 Task: Check the percentage active listings of crown molding in the last 1 year.
Action: Mouse moved to (804, 129)
Screenshot: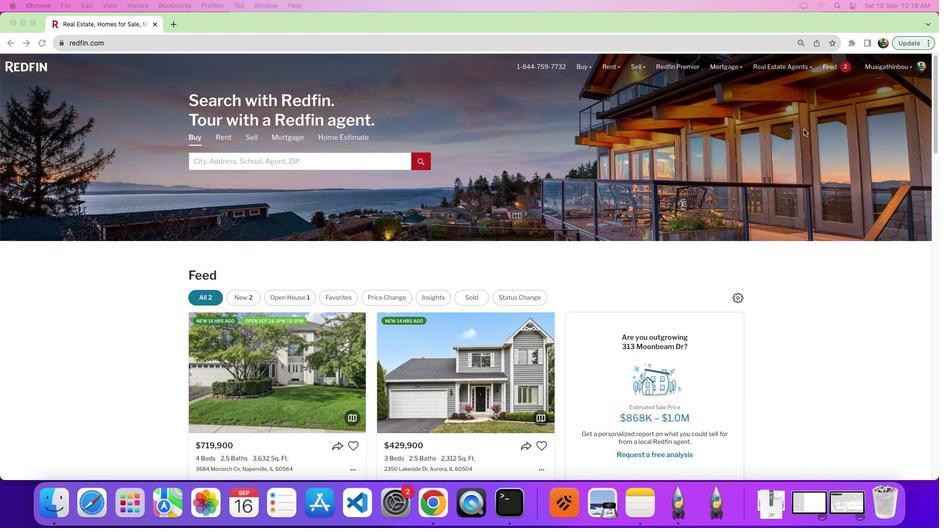 
Action: Mouse pressed left at (804, 129)
Screenshot: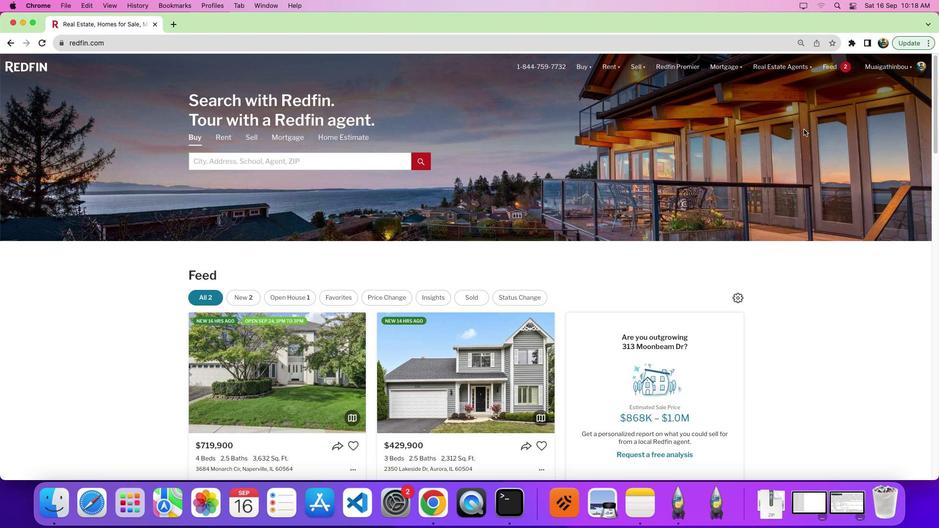 
Action: Mouse moved to (793, 169)
Screenshot: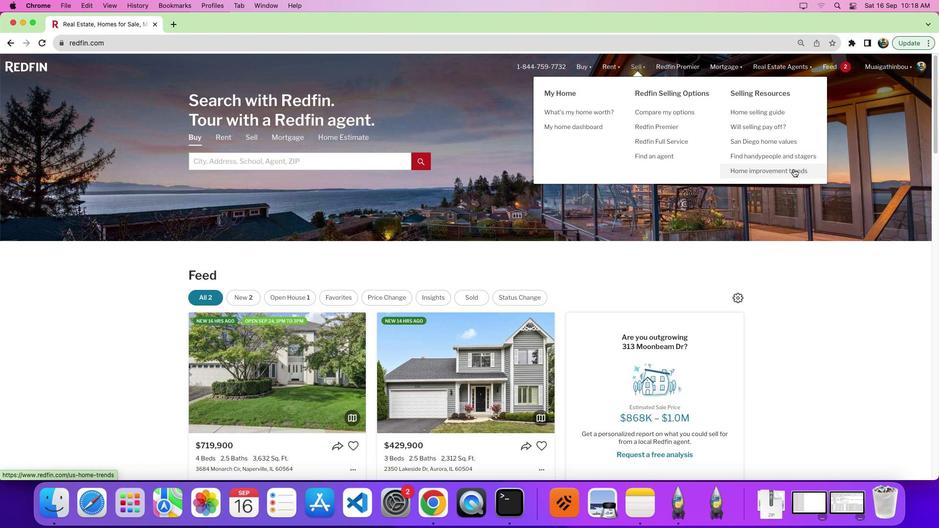 
Action: Mouse pressed left at (793, 169)
Screenshot: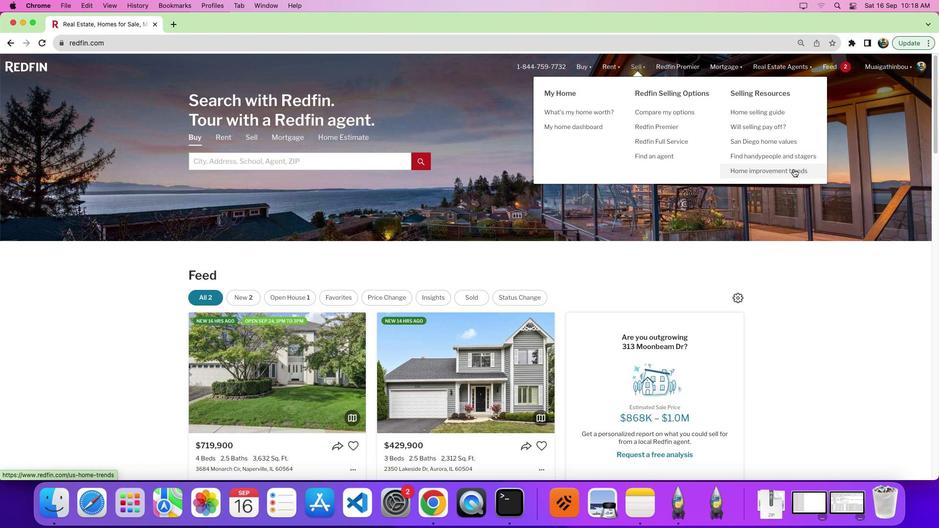 
Action: Mouse pressed left at (793, 169)
Screenshot: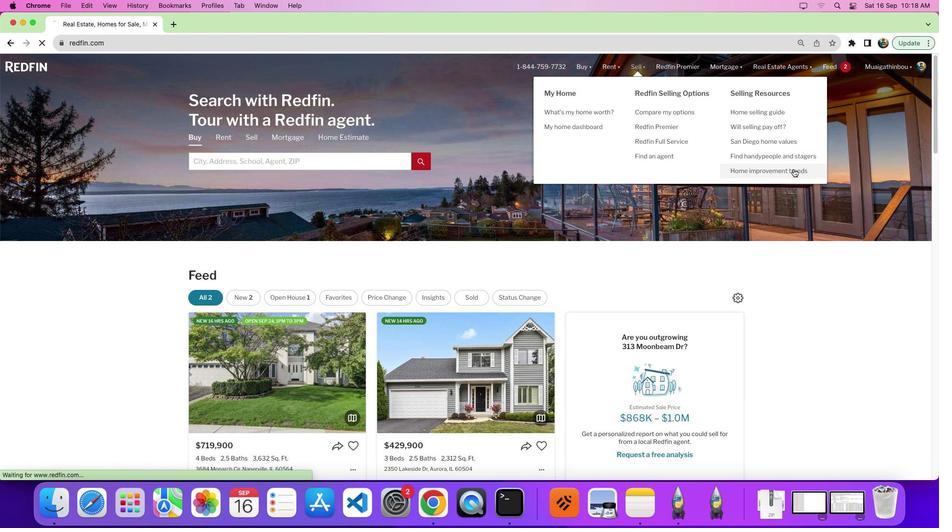 
Action: Mouse moved to (258, 185)
Screenshot: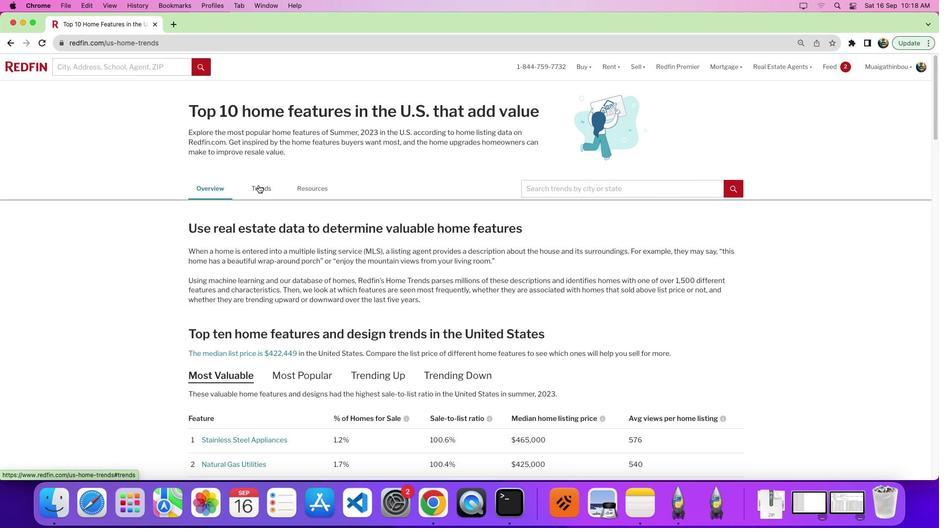 
Action: Mouse pressed left at (258, 185)
Screenshot: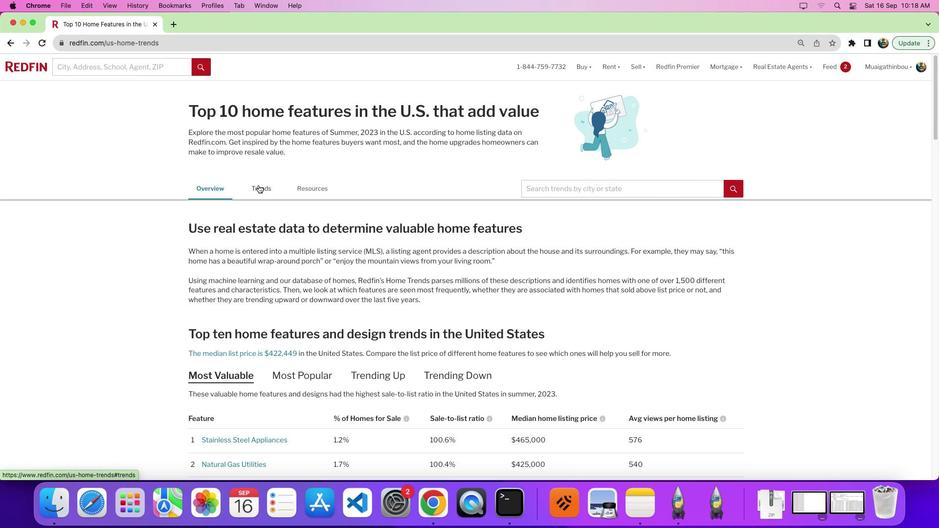 
Action: Mouse moved to (521, 223)
Screenshot: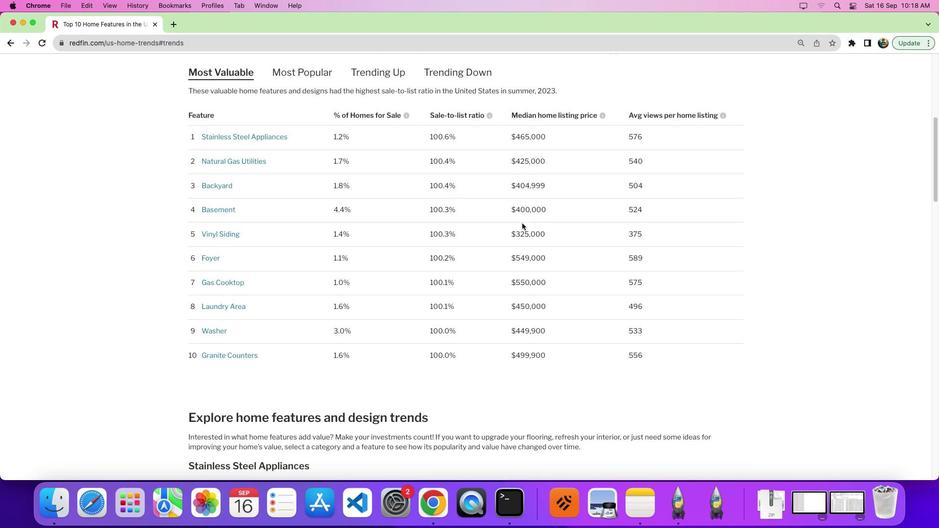 
Action: Mouse scrolled (521, 223) with delta (0, 0)
Screenshot: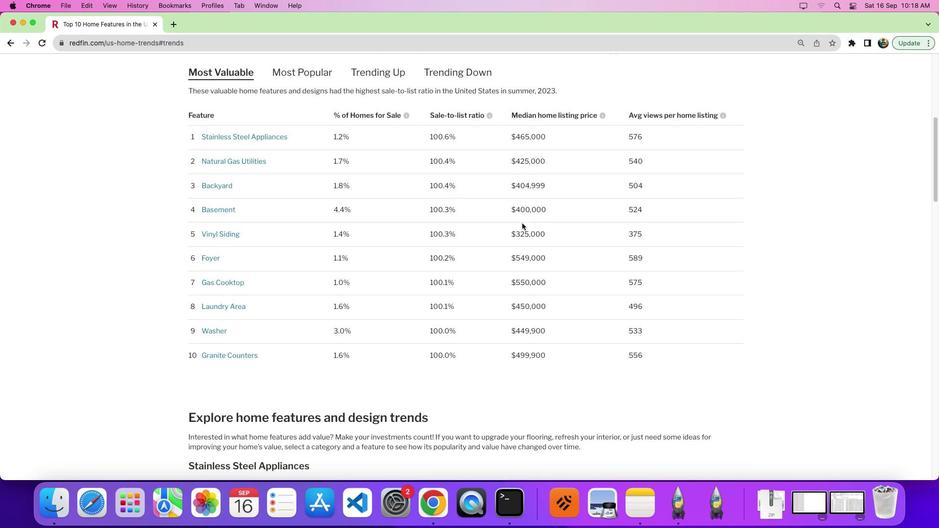 
Action: Mouse moved to (522, 223)
Screenshot: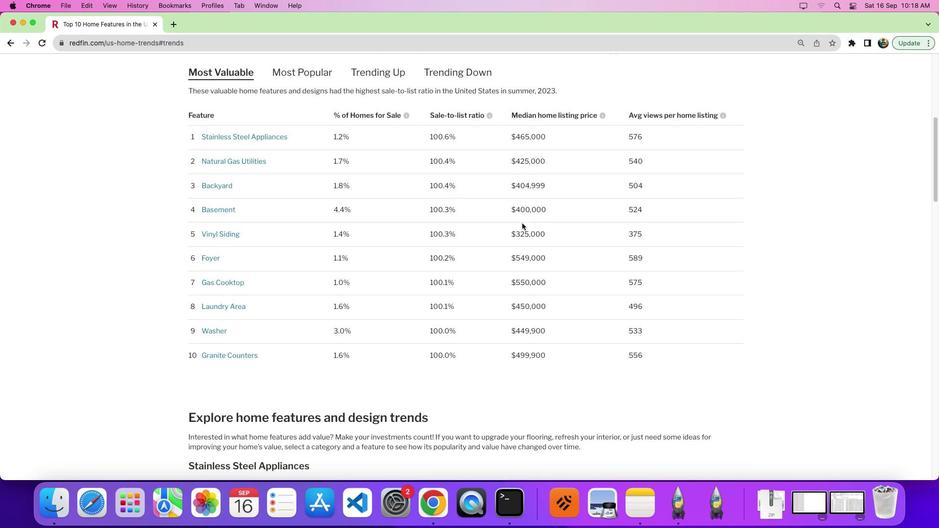 
Action: Mouse scrolled (522, 223) with delta (0, 0)
Screenshot: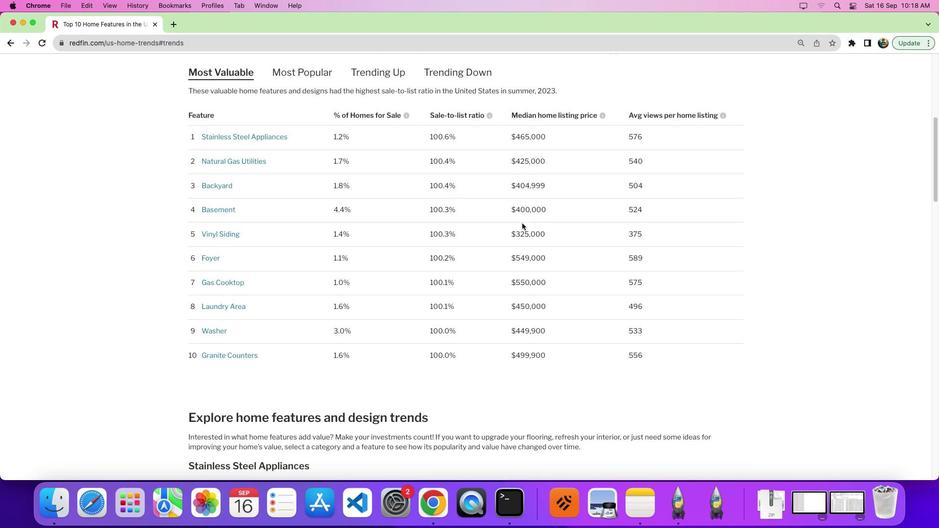 
Action: Mouse moved to (522, 223)
Screenshot: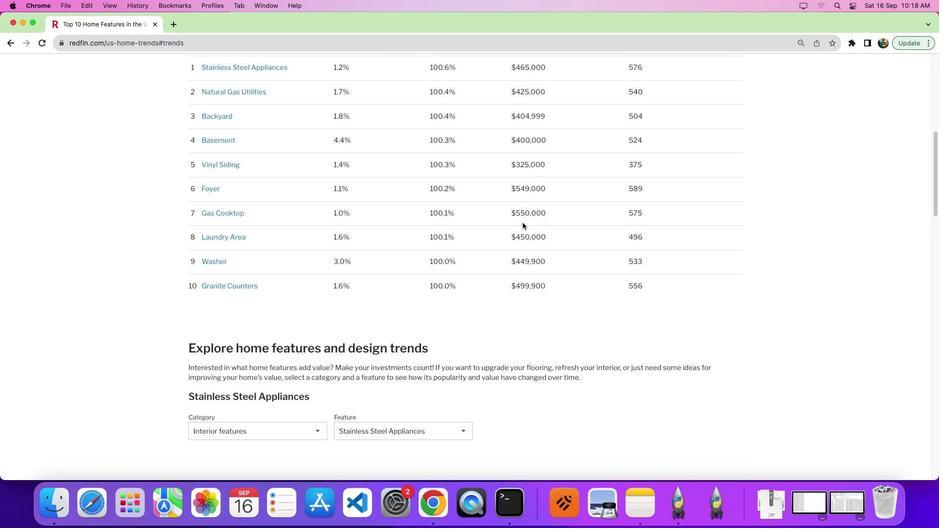 
Action: Mouse scrolled (522, 223) with delta (0, -4)
Screenshot: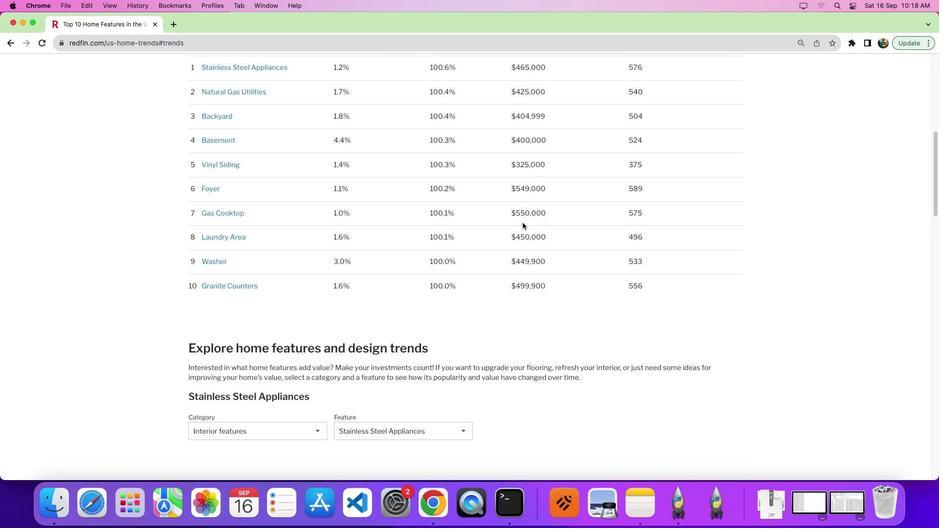 
Action: Mouse scrolled (522, 223) with delta (0, -5)
Screenshot: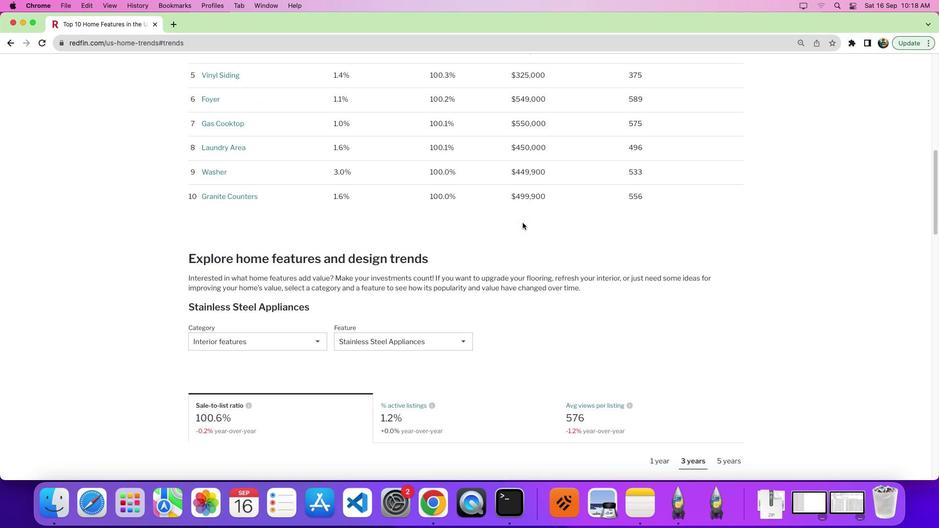 
Action: Mouse moved to (526, 213)
Screenshot: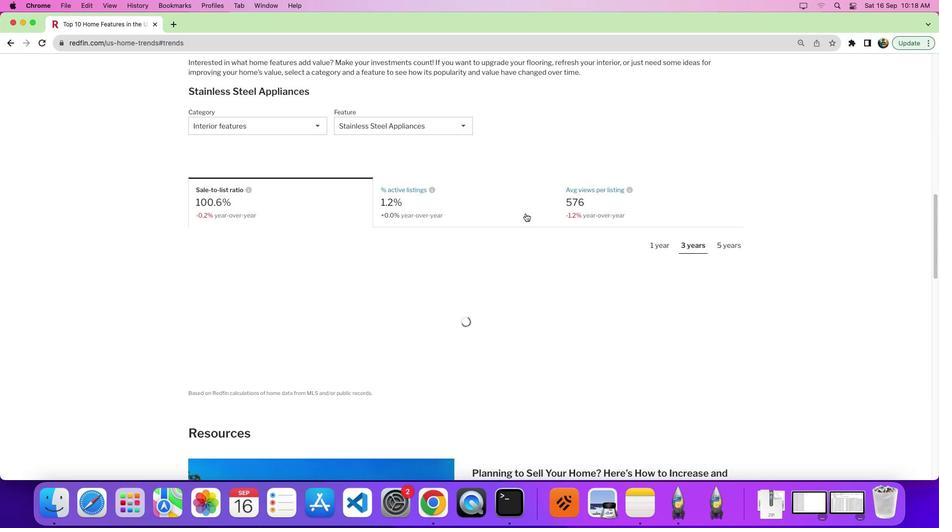 
Action: Mouse scrolled (526, 213) with delta (0, 0)
Screenshot: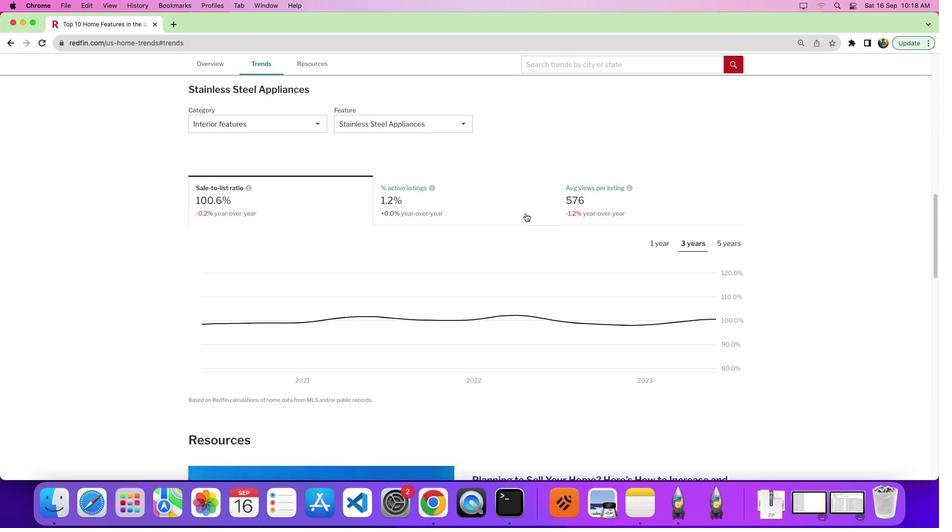
Action: Mouse moved to (526, 213)
Screenshot: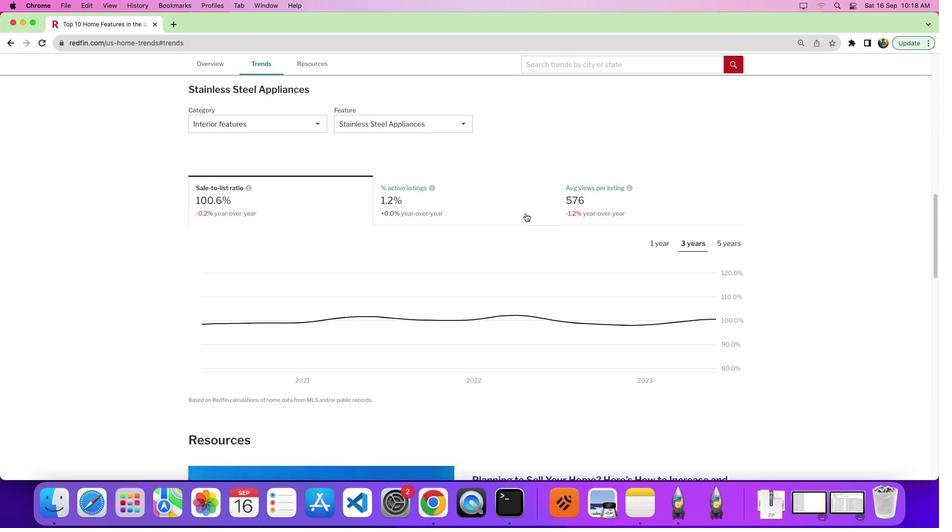 
Action: Mouse scrolled (526, 213) with delta (0, 0)
Screenshot: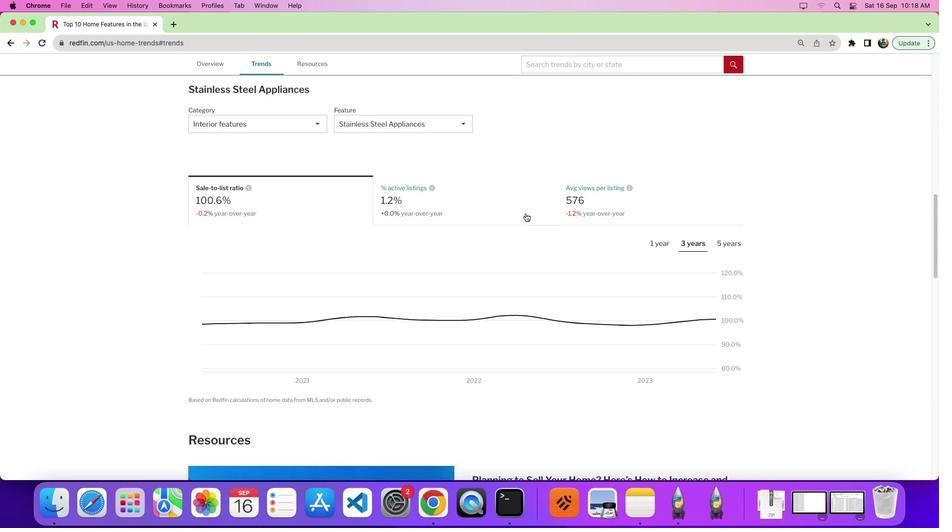 
Action: Mouse moved to (561, 207)
Screenshot: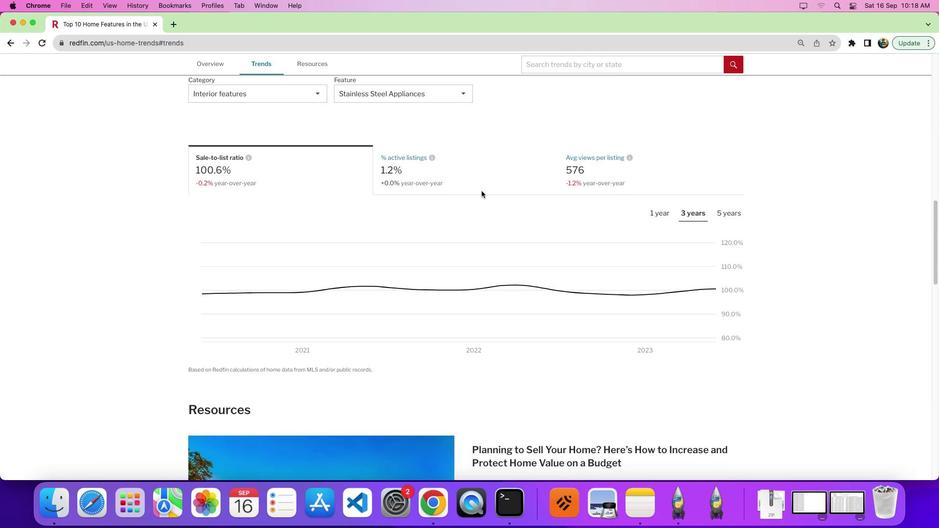 
Action: Mouse scrolled (561, 207) with delta (0, 0)
Screenshot: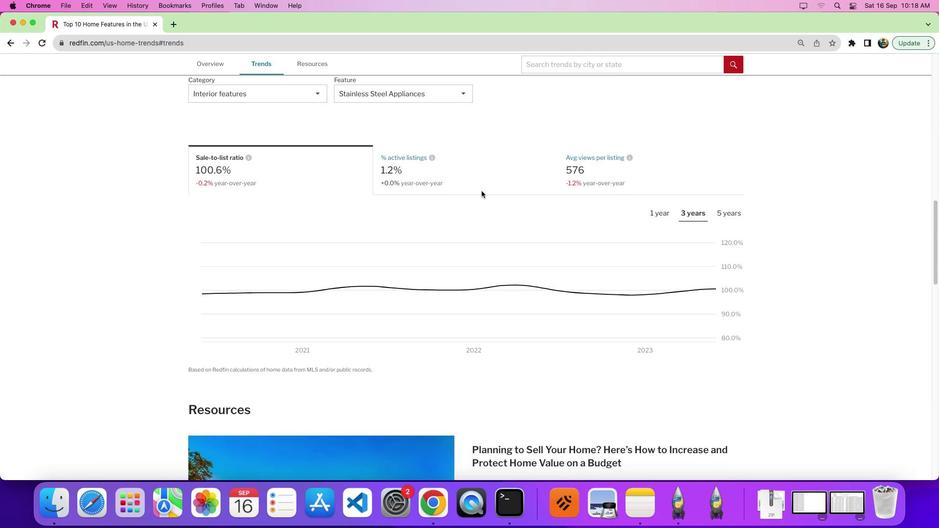 
Action: Mouse moved to (429, 85)
Screenshot: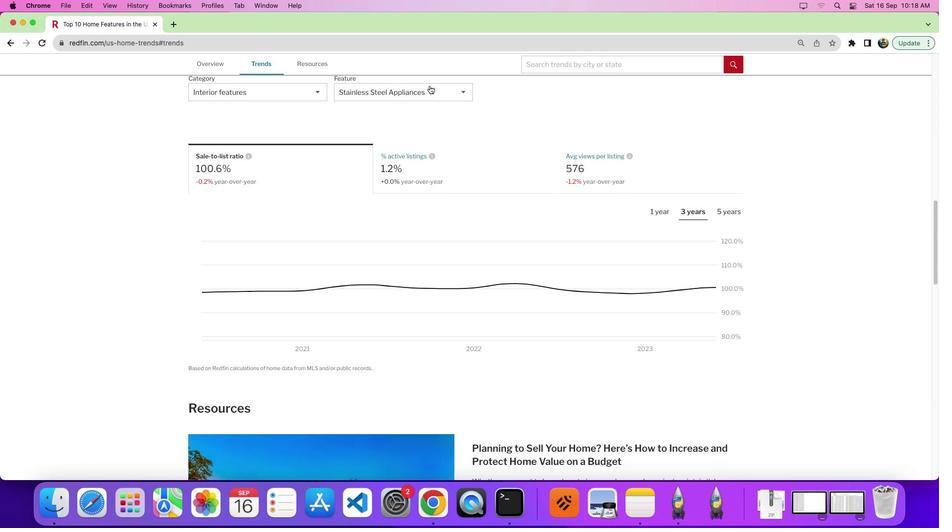
Action: Mouse pressed left at (429, 85)
Screenshot: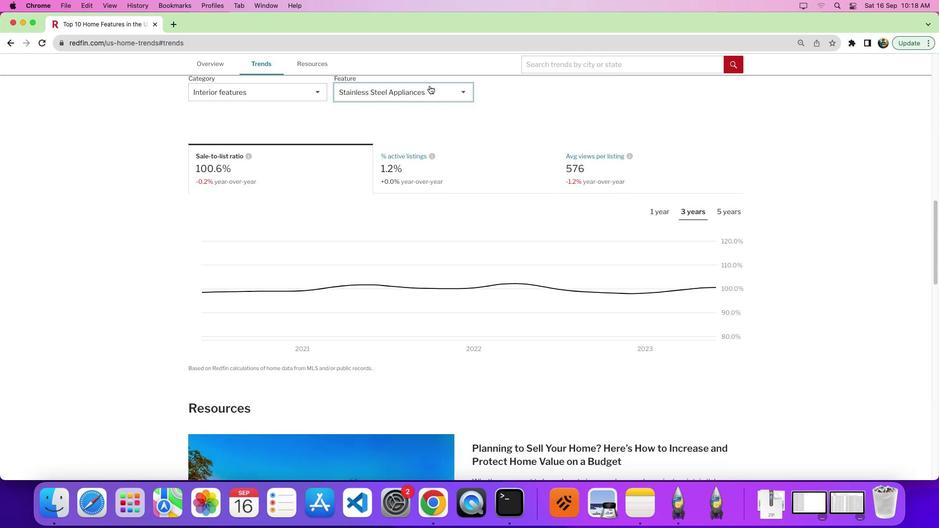 
Action: Mouse moved to (431, 184)
Screenshot: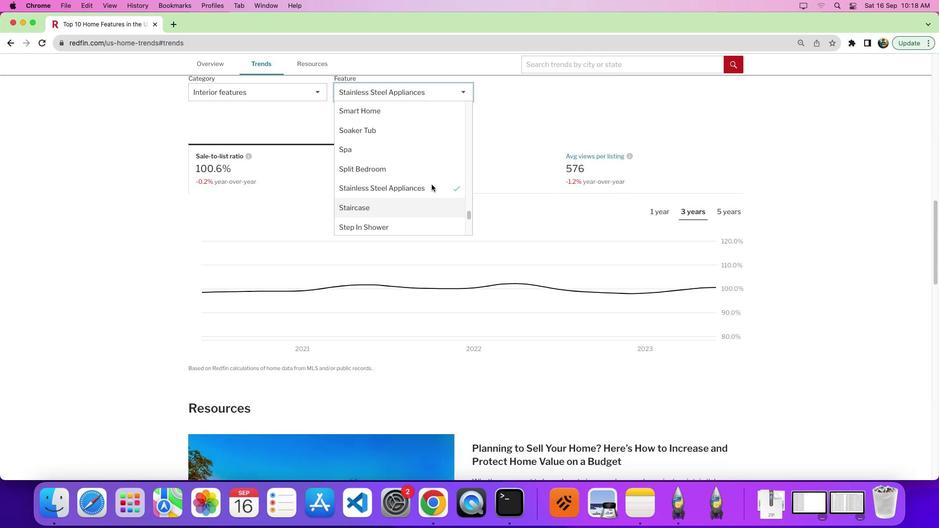 
Action: Mouse scrolled (431, 184) with delta (0, 0)
Screenshot: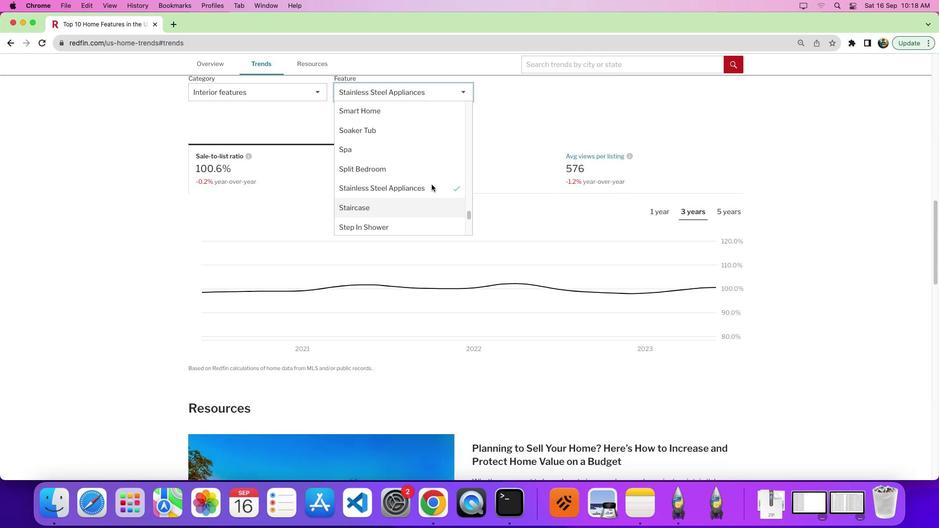 
Action: Mouse moved to (431, 184)
Screenshot: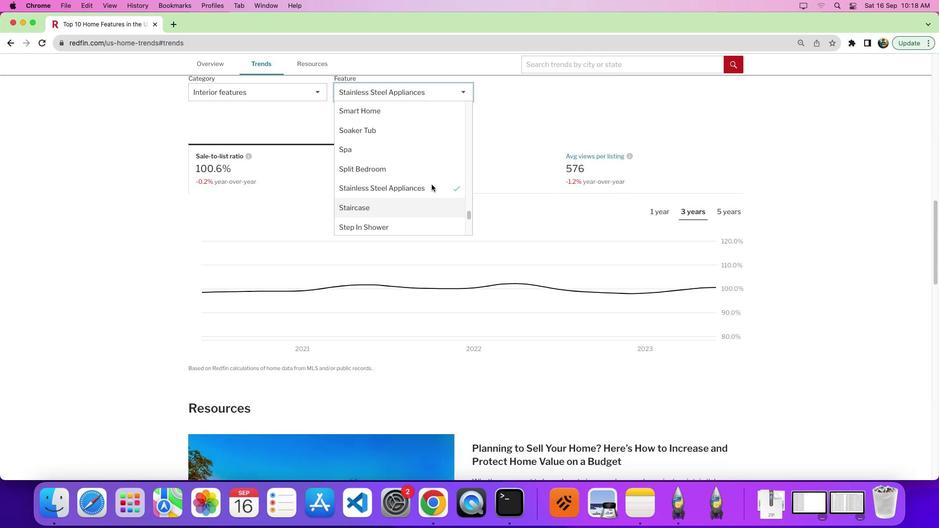 
Action: Mouse scrolled (431, 184) with delta (0, 0)
Screenshot: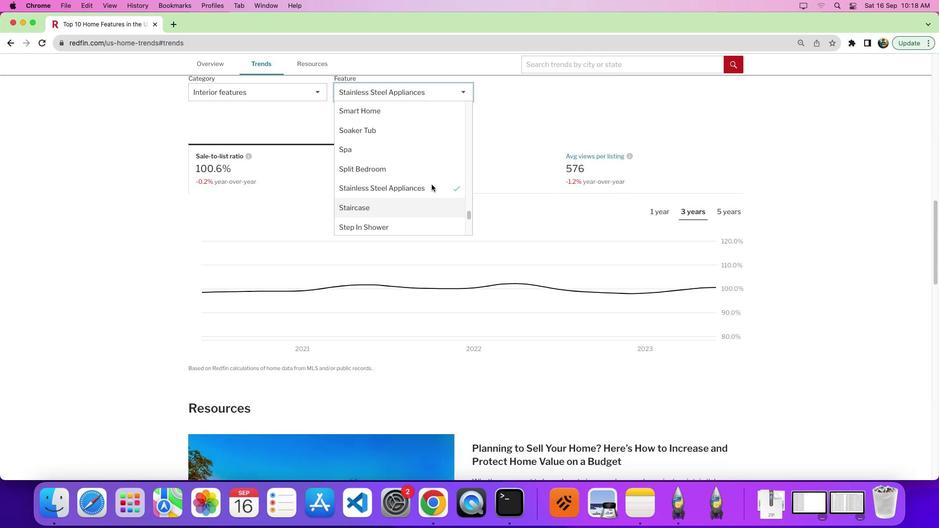 
Action: Mouse scrolled (431, 184) with delta (0, 3)
Screenshot: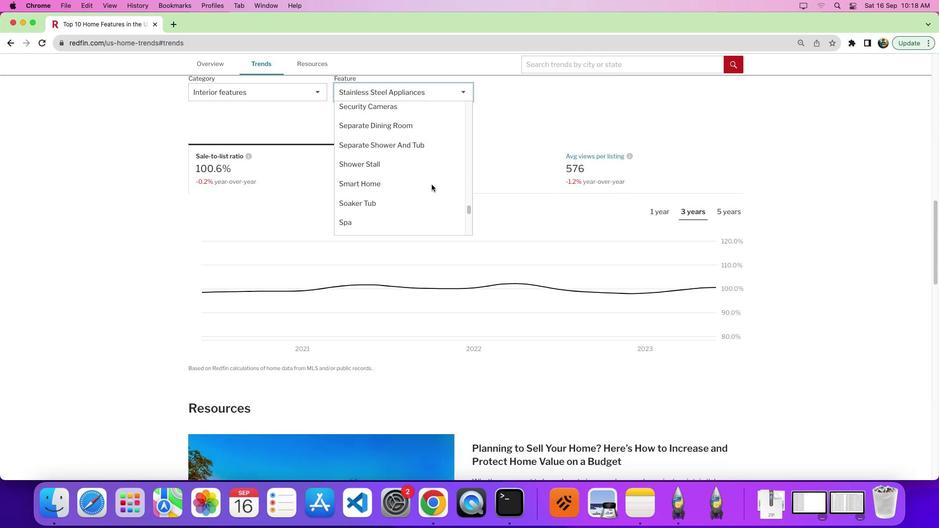 
Action: Mouse moved to (434, 181)
Screenshot: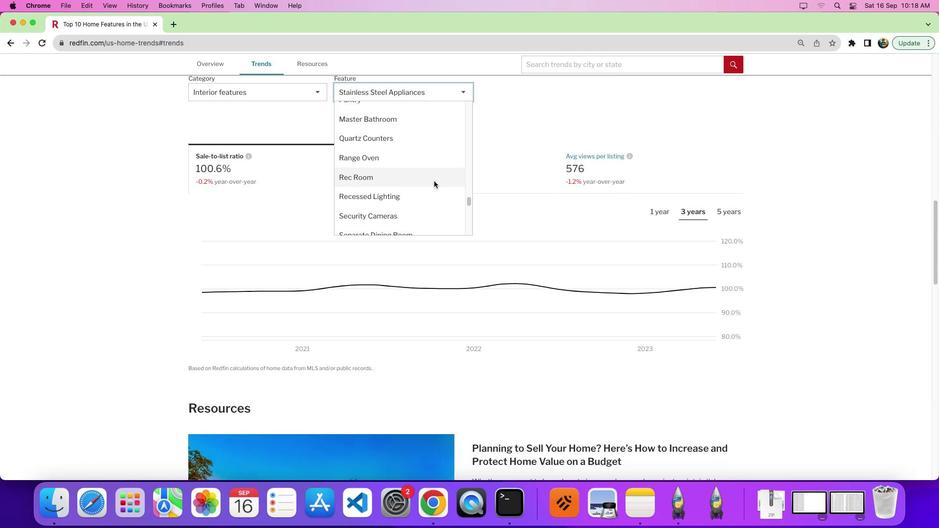 
Action: Mouse scrolled (434, 181) with delta (0, 0)
Screenshot: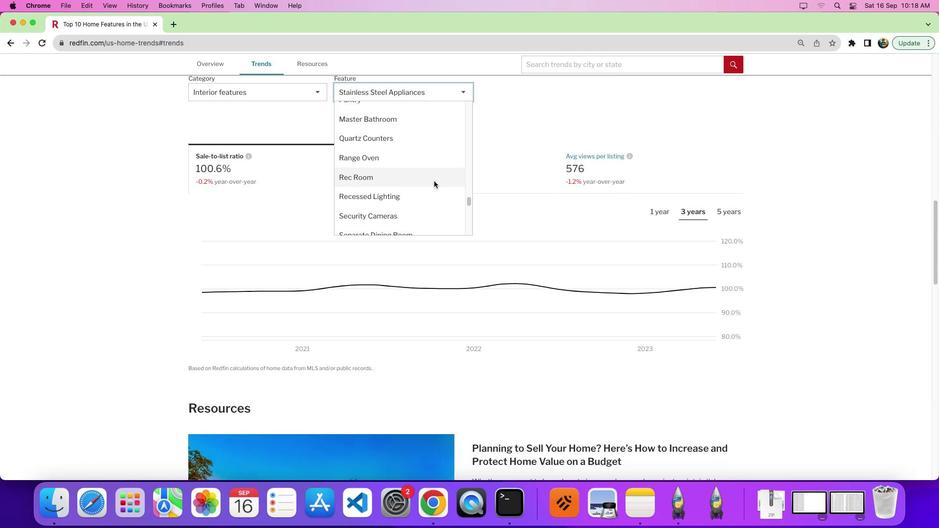 
Action: Mouse moved to (434, 181)
Screenshot: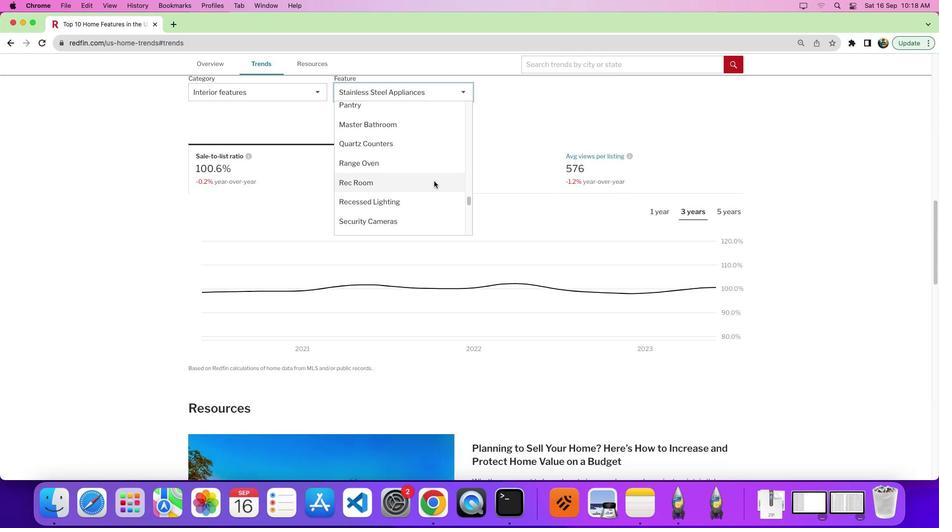 
Action: Mouse scrolled (434, 181) with delta (0, 0)
Screenshot: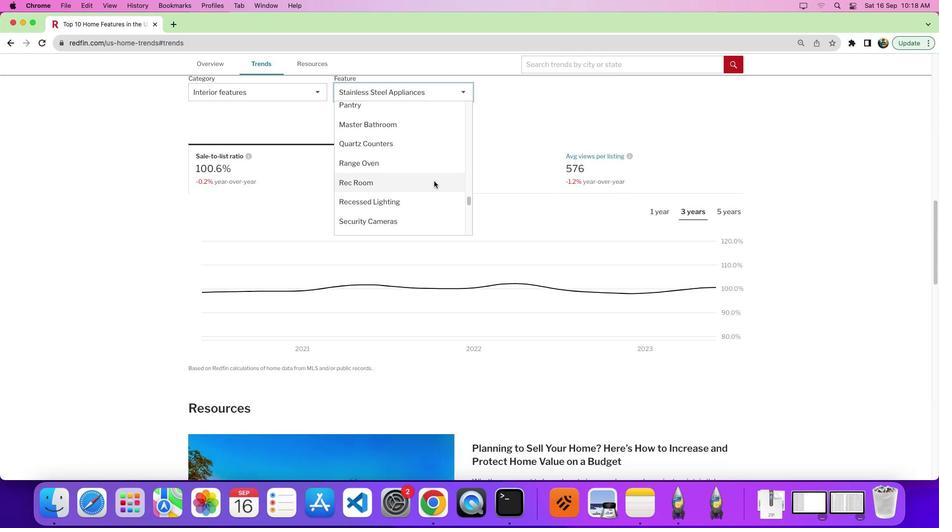 
Action: Mouse scrolled (434, 181) with delta (0, 3)
Screenshot: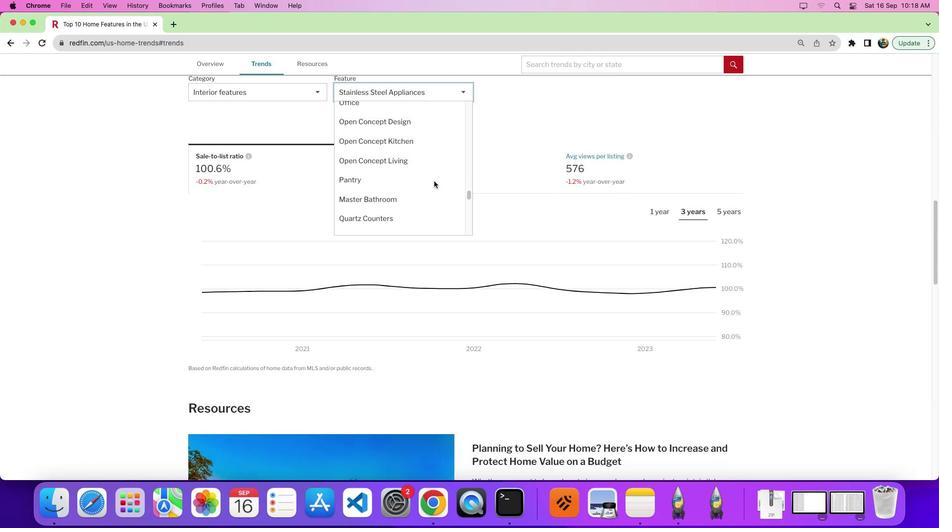 
Action: Mouse scrolled (434, 181) with delta (0, 0)
Screenshot: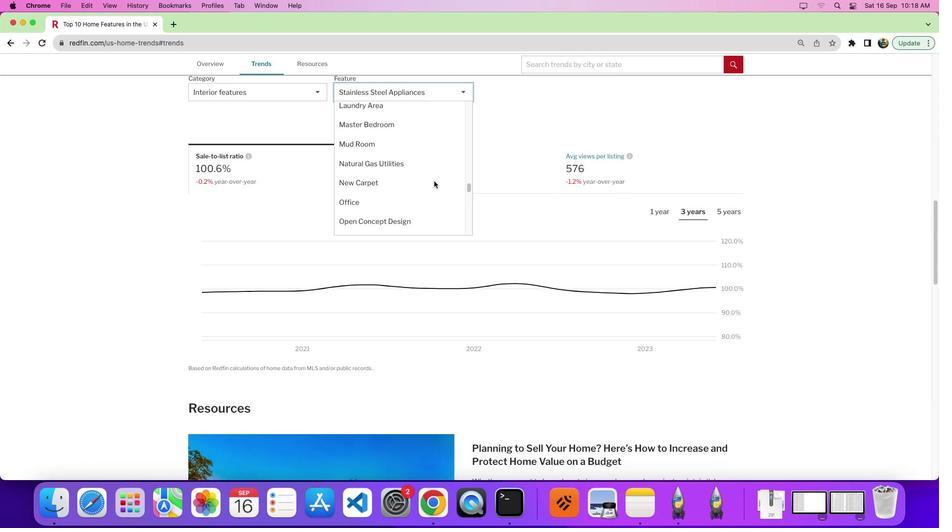 
Action: Mouse scrolled (434, 181) with delta (0, 0)
Screenshot: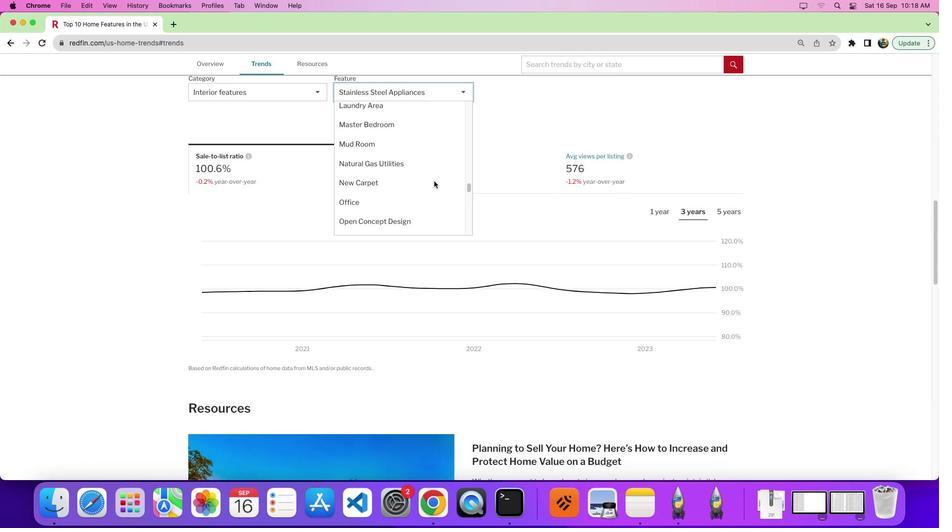 
Action: Mouse scrolled (434, 181) with delta (0, 0)
Screenshot: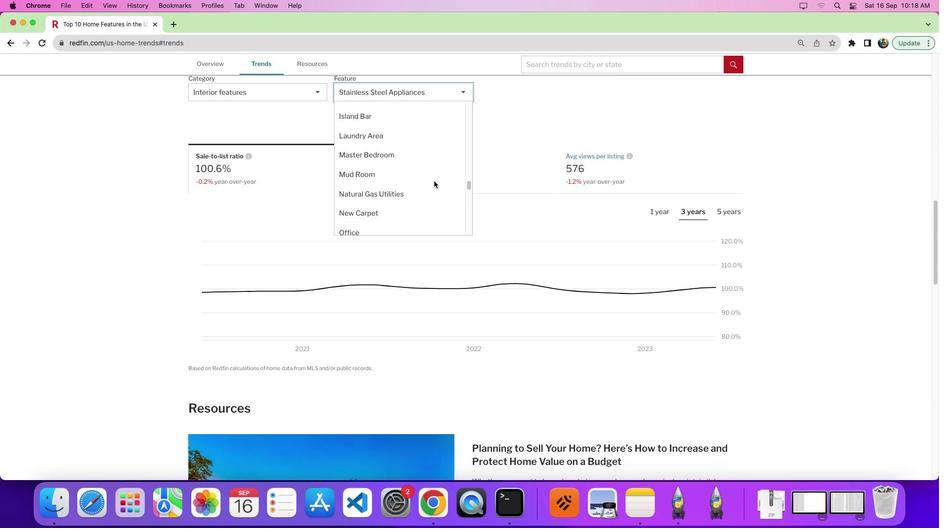 
Action: Mouse scrolled (434, 181) with delta (0, 0)
Screenshot: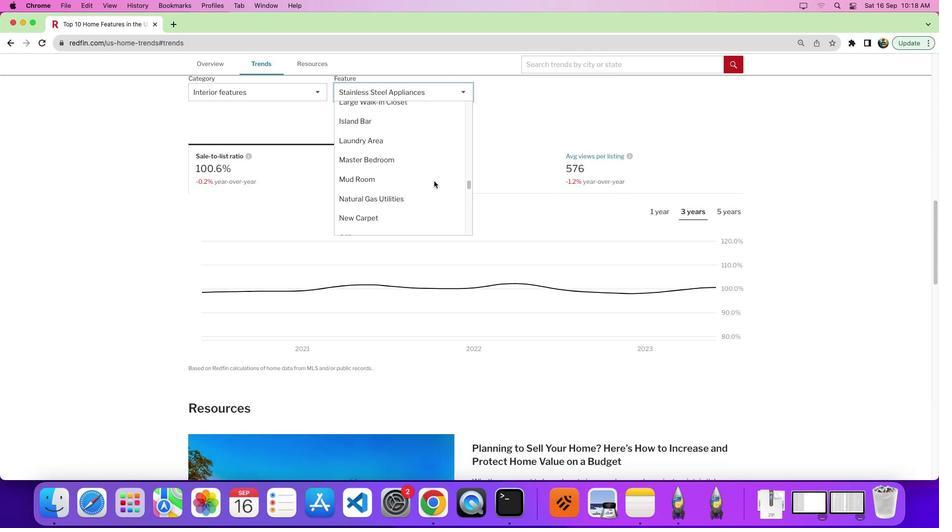 
Action: Mouse moved to (434, 179)
Screenshot: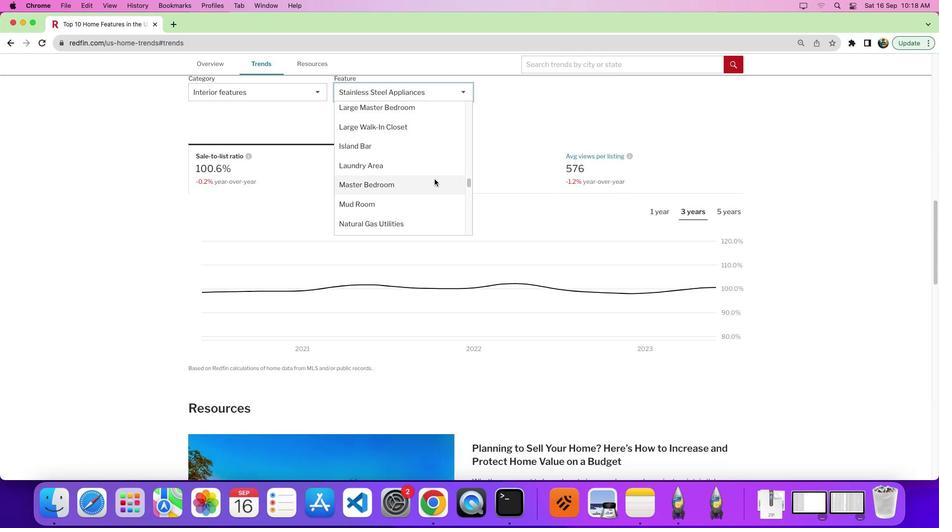 
Action: Mouse scrolled (434, 179) with delta (0, 0)
Screenshot: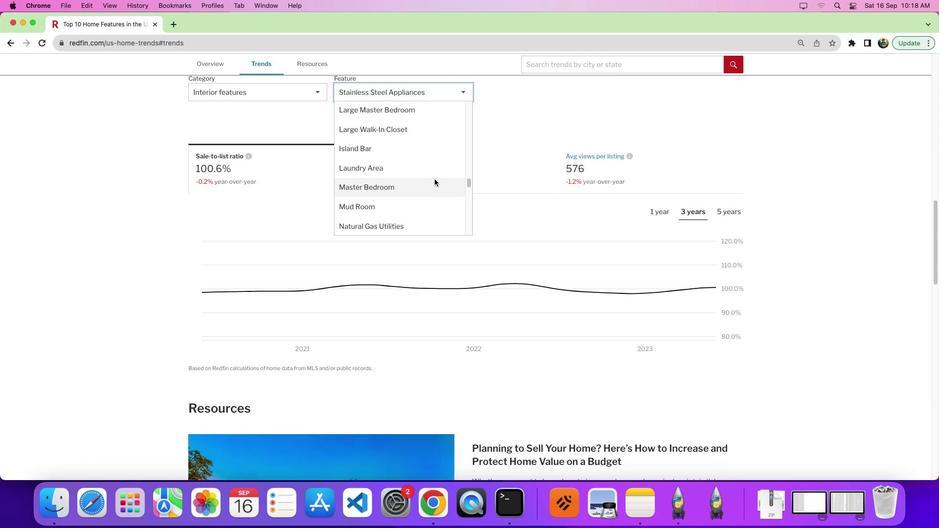 
Action: Mouse scrolled (434, 179) with delta (0, 0)
Screenshot: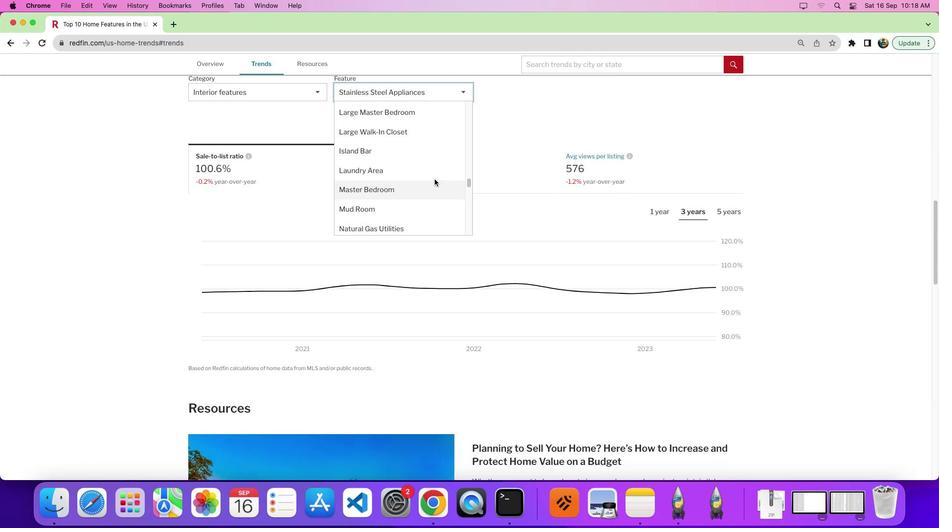 
Action: Mouse scrolled (434, 179) with delta (0, 0)
Screenshot: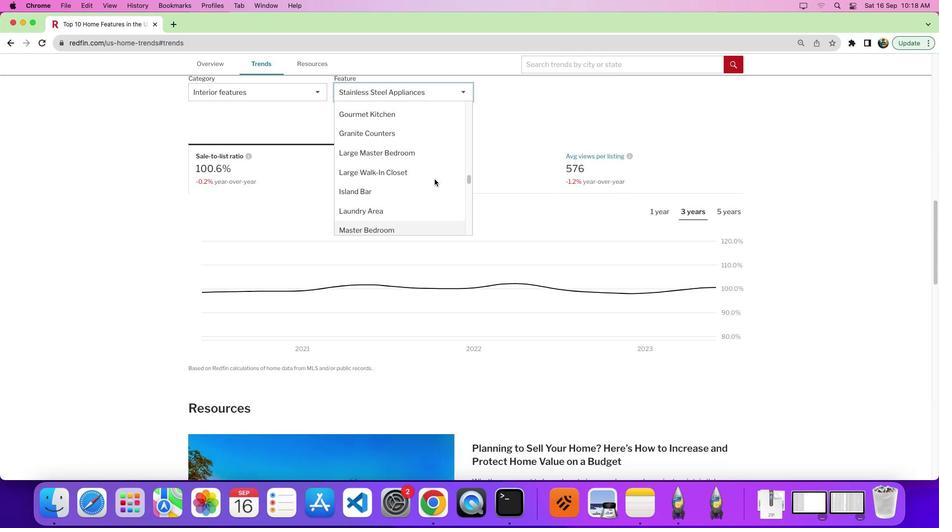 
Action: Mouse scrolled (434, 179) with delta (0, 0)
Screenshot: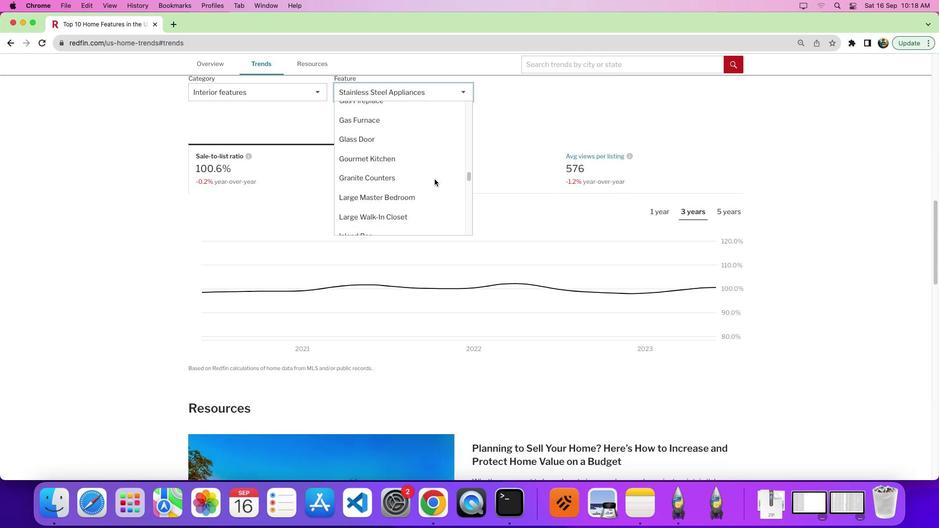 
Action: Mouse scrolled (434, 179) with delta (0, 3)
Screenshot: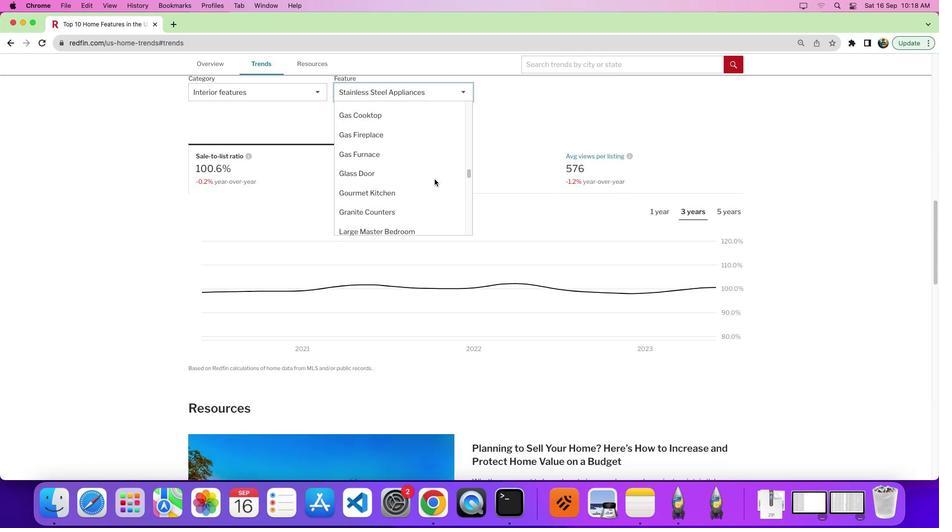 
Action: Mouse scrolled (434, 179) with delta (0, 0)
Screenshot: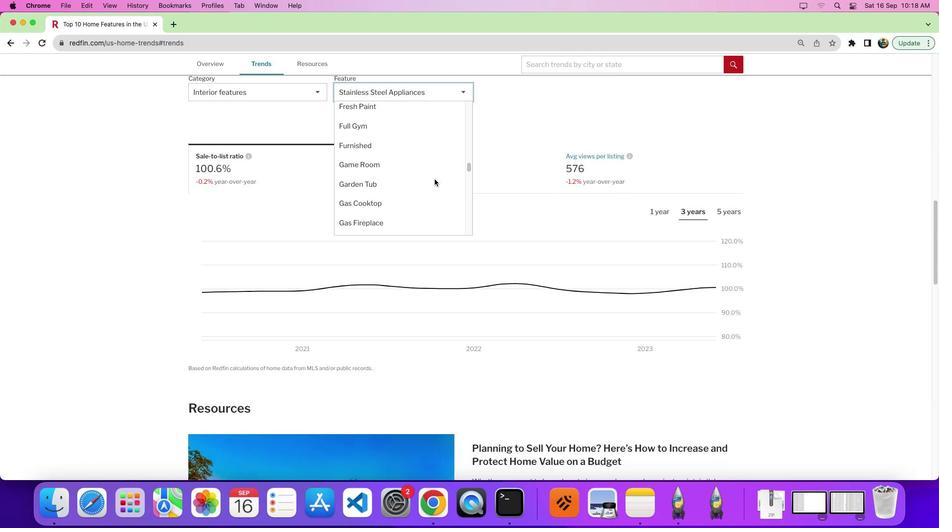 
Action: Mouse scrolled (434, 179) with delta (0, 0)
Screenshot: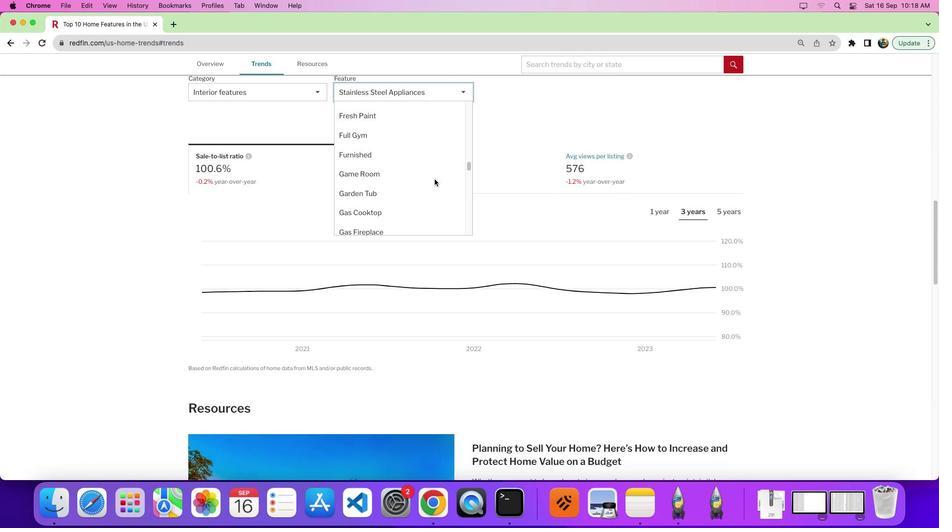 
Action: Mouse scrolled (434, 179) with delta (0, 0)
Screenshot: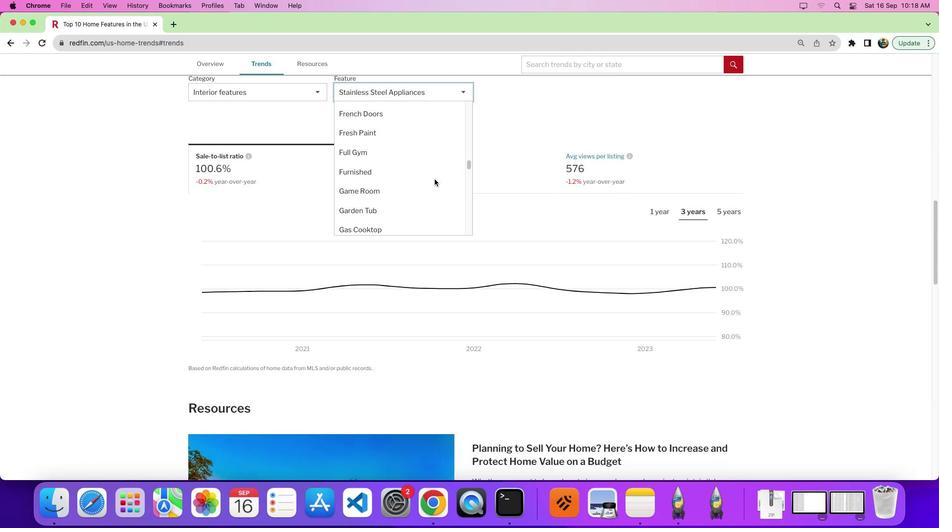 
Action: Mouse scrolled (434, 179) with delta (0, 0)
Screenshot: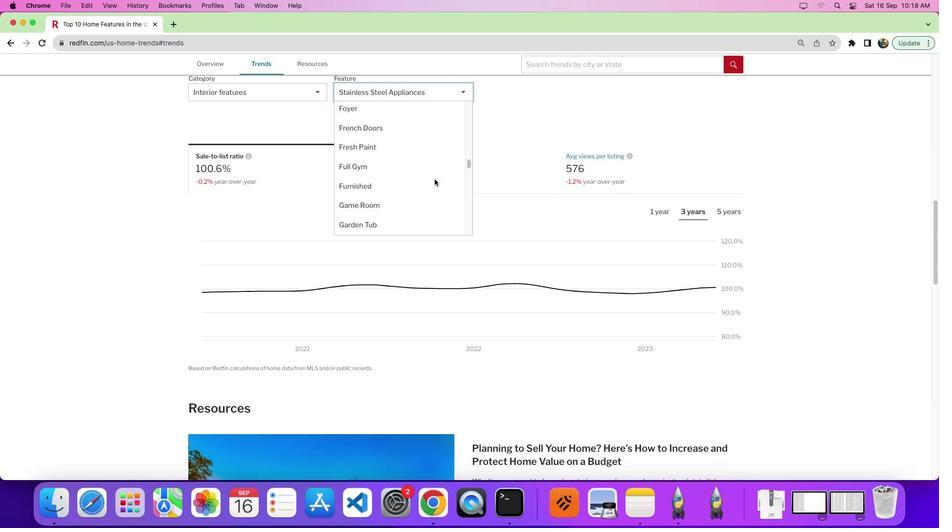 
Action: Mouse scrolled (434, 179) with delta (0, 1)
Screenshot: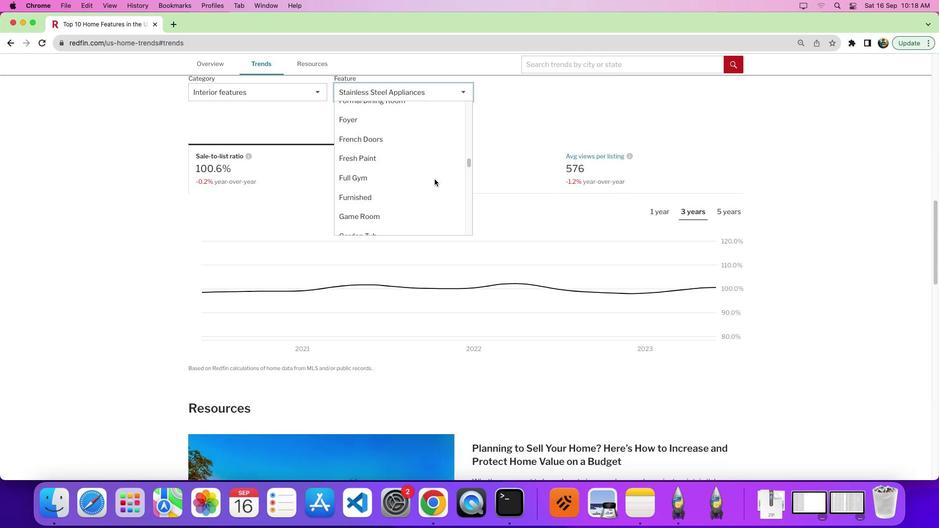 
Action: Mouse scrolled (434, 179) with delta (0, 0)
Screenshot: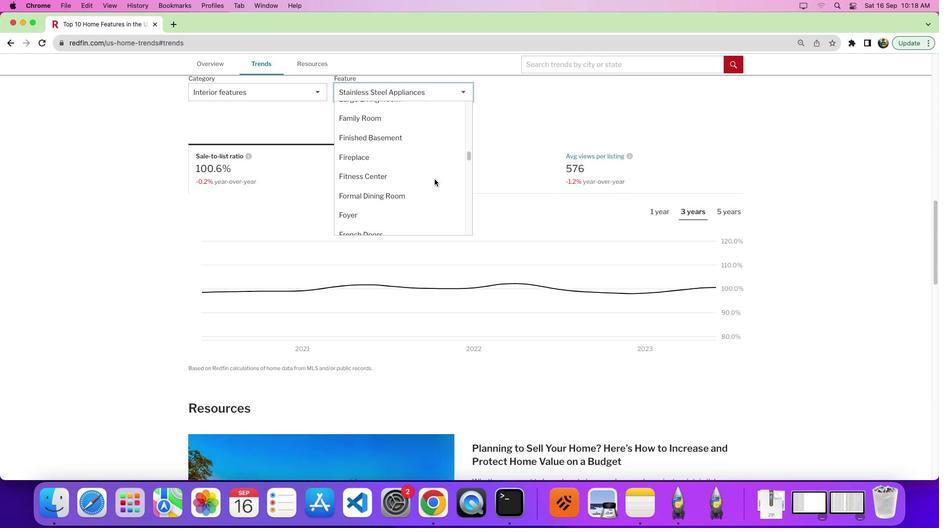 
Action: Mouse scrolled (434, 179) with delta (0, 0)
Screenshot: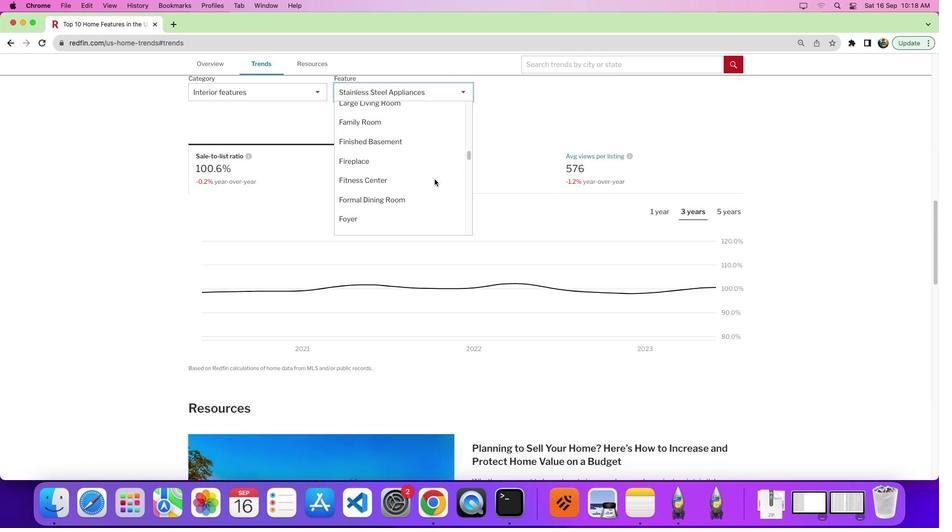 
Action: Mouse scrolled (434, 179) with delta (0, 0)
Screenshot: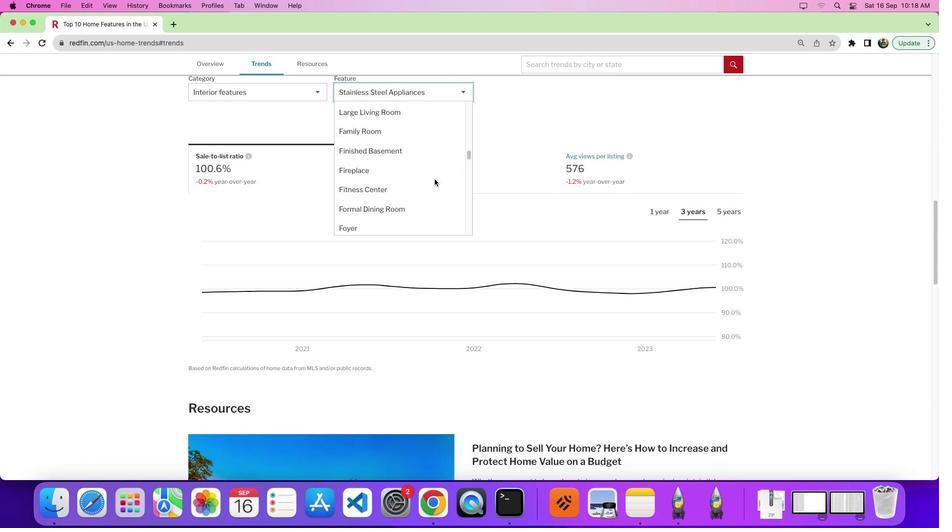 
Action: Mouse scrolled (434, 179) with delta (0, 0)
Screenshot: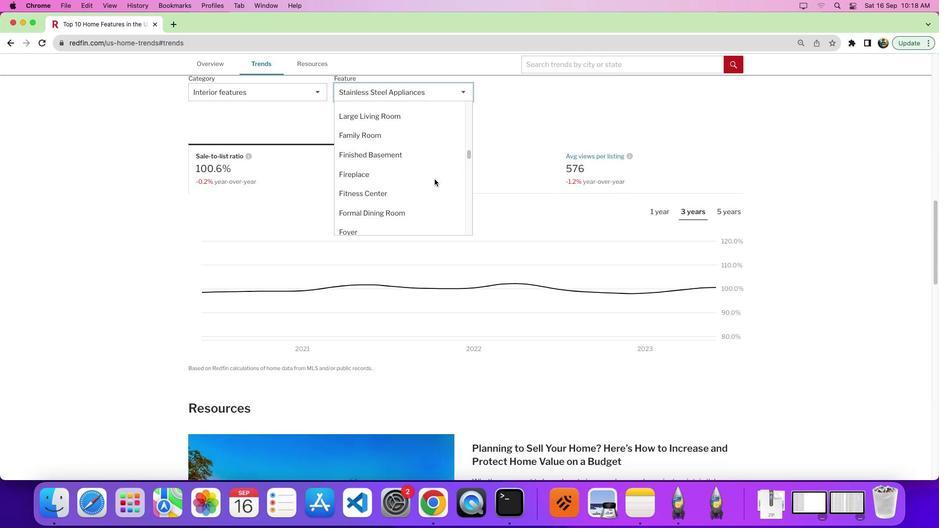 
Action: Mouse scrolled (434, 179) with delta (0, 0)
Screenshot: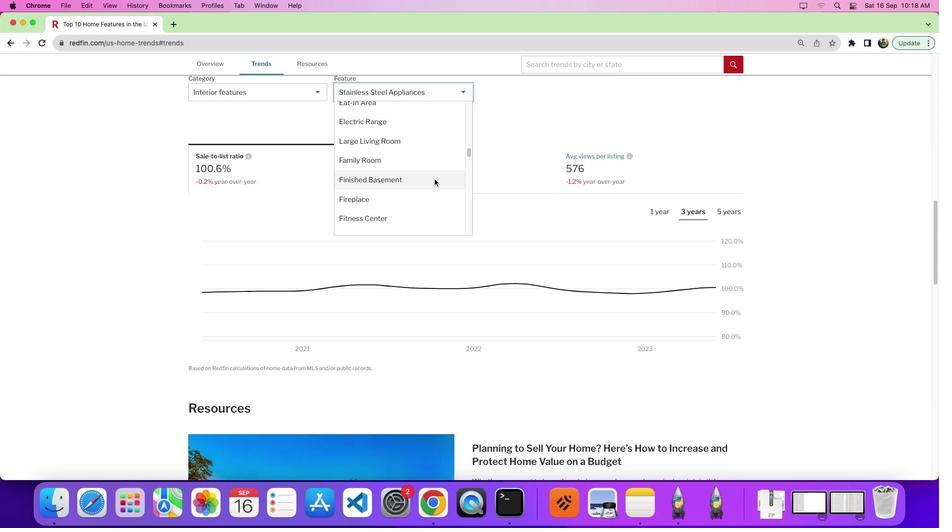 
Action: Mouse scrolled (434, 179) with delta (0, 0)
Screenshot: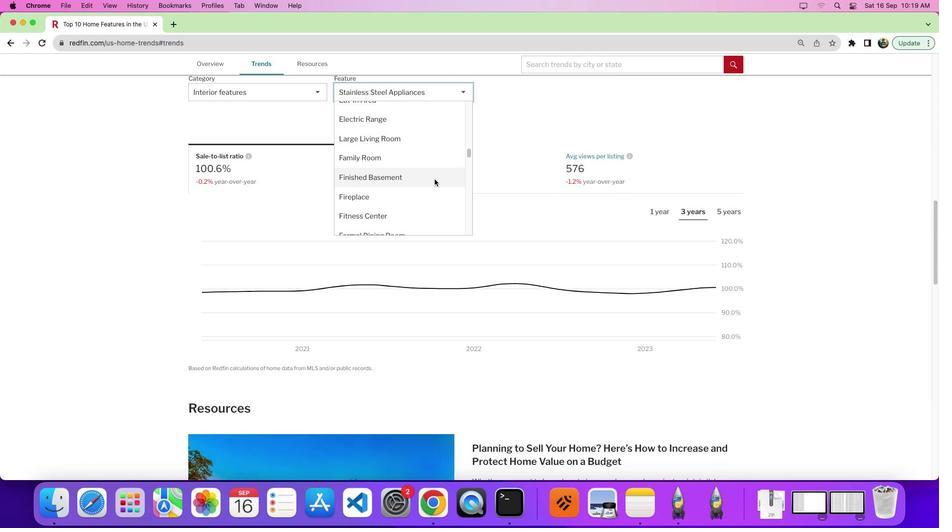 
Action: Mouse scrolled (434, 179) with delta (0, 0)
Screenshot: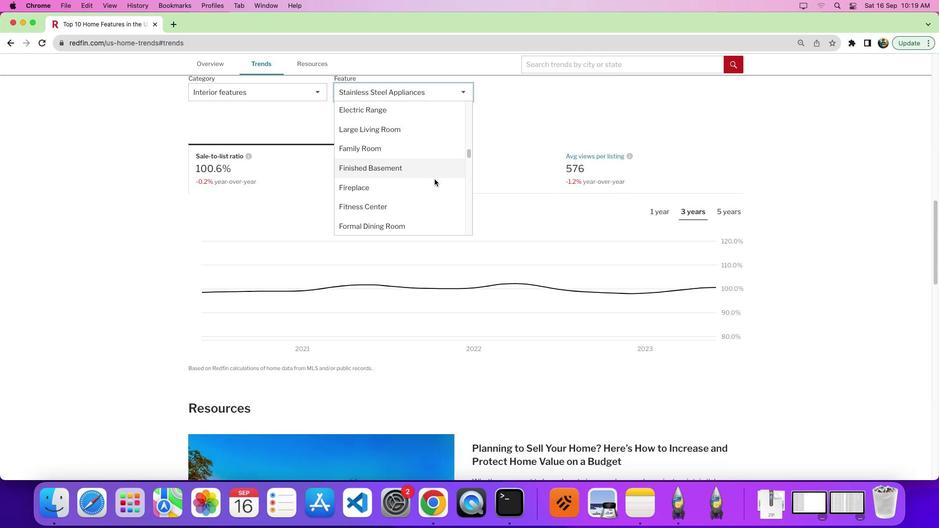 
Action: Mouse scrolled (434, 179) with delta (0, -2)
Screenshot: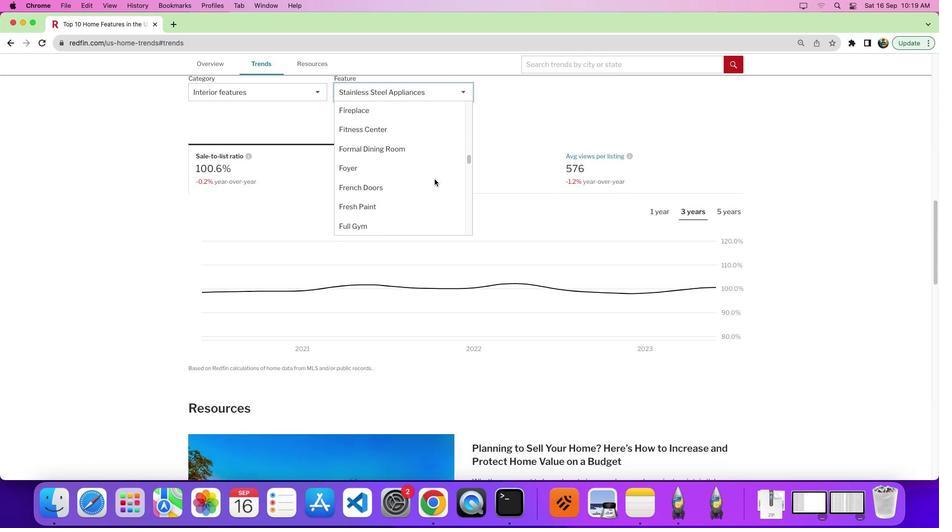 
Action: Mouse scrolled (434, 179) with delta (0, 0)
Screenshot: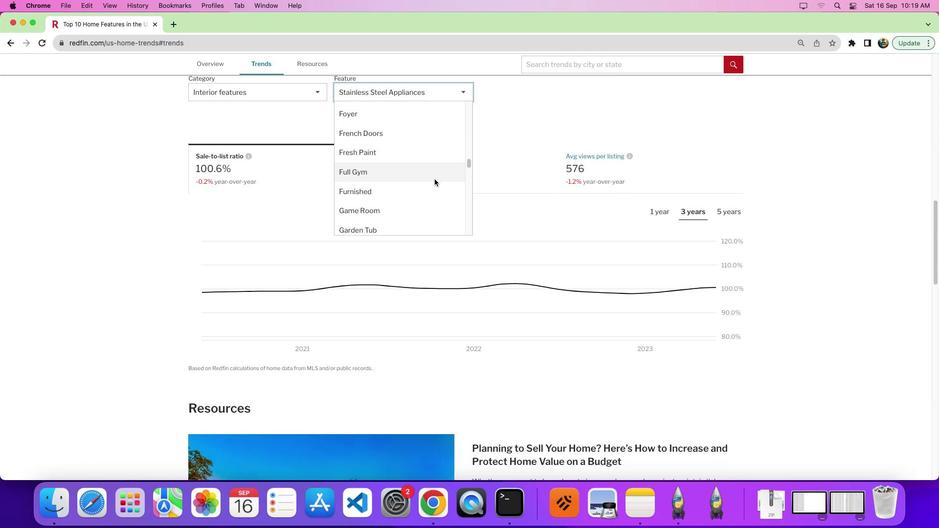 
Action: Mouse scrolled (434, 179) with delta (0, 0)
Screenshot: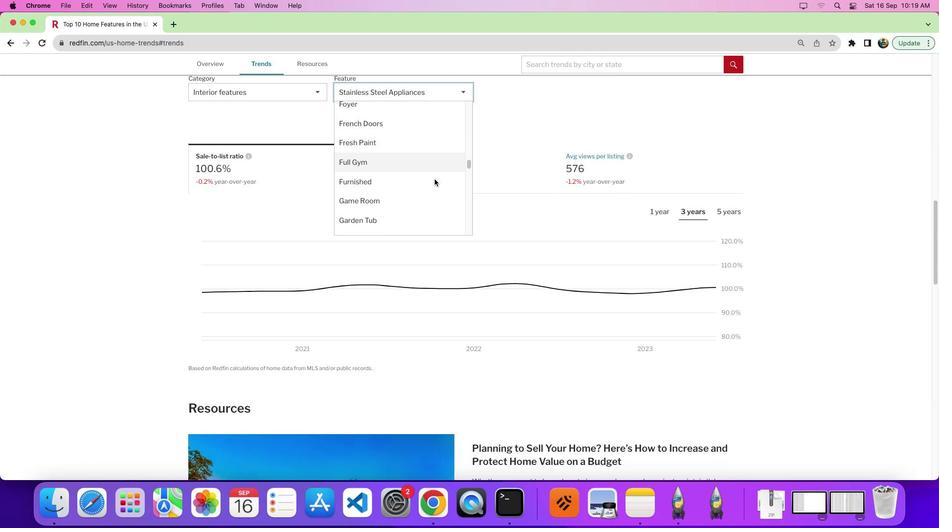 
Action: Mouse scrolled (434, 179) with delta (0, 0)
Screenshot: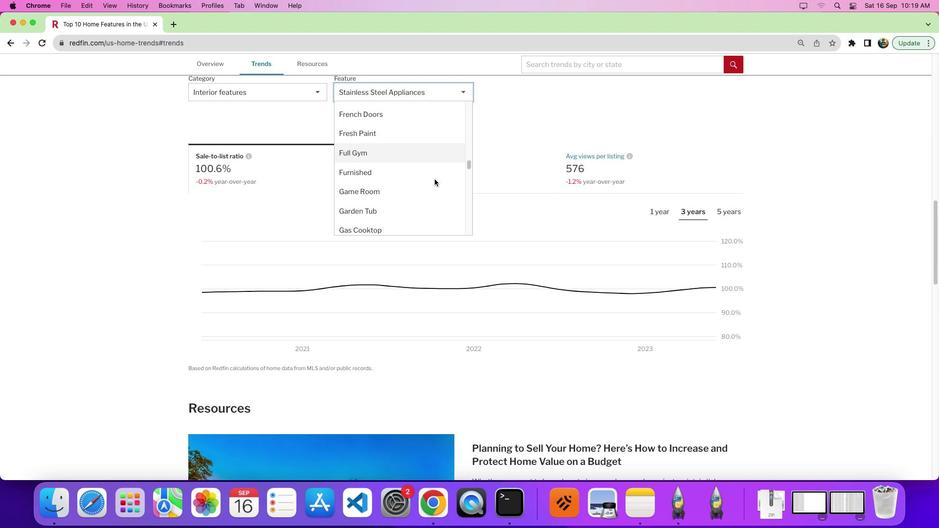 
Action: Mouse scrolled (434, 179) with delta (0, 0)
Screenshot: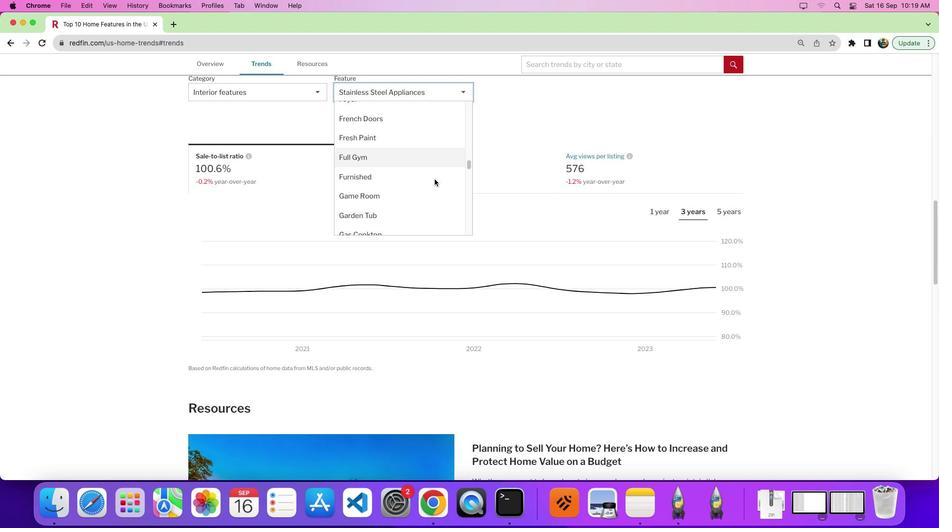 
Action: Mouse scrolled (434, 179) with delta (0, 2)
Screenshot: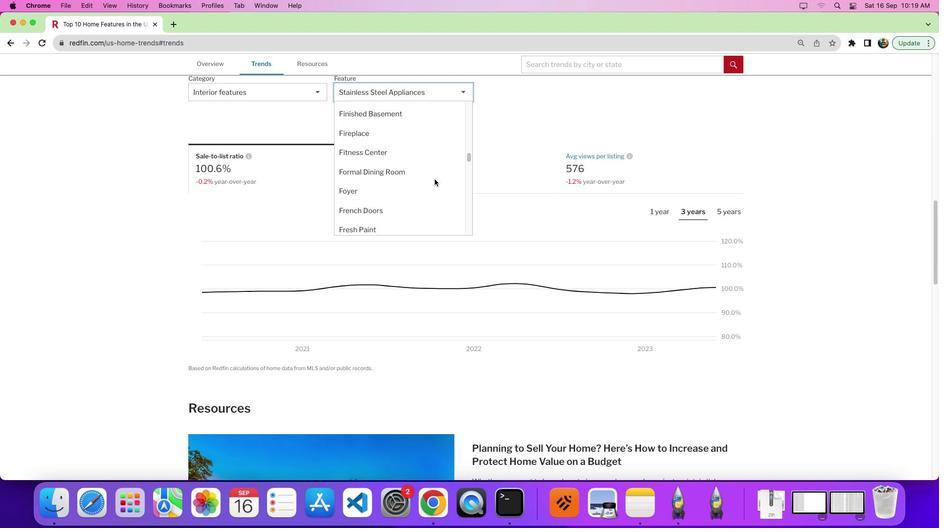 
Action: Mouse scrolled (434, 179) with delta (0, 0)
Screenshot: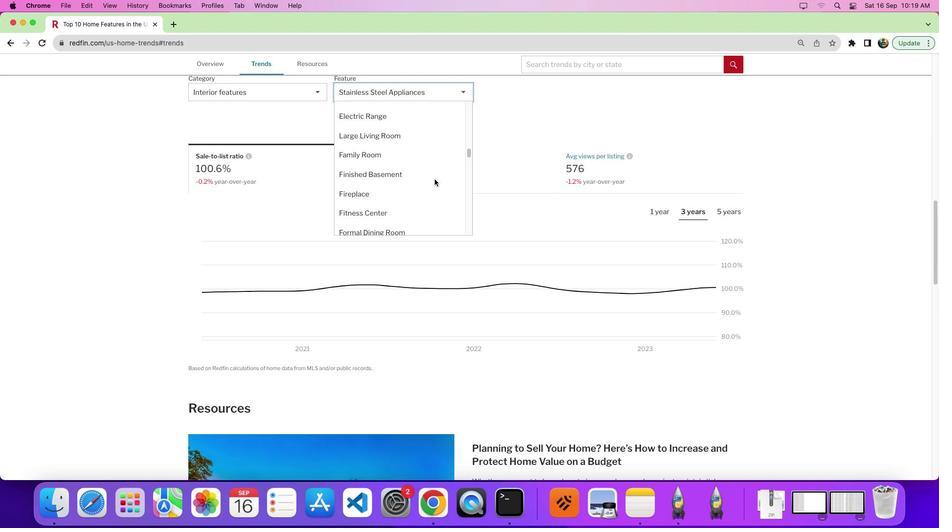
Action: Mouse scrolled (434, 179) with delta (0, 0)
Screenshot: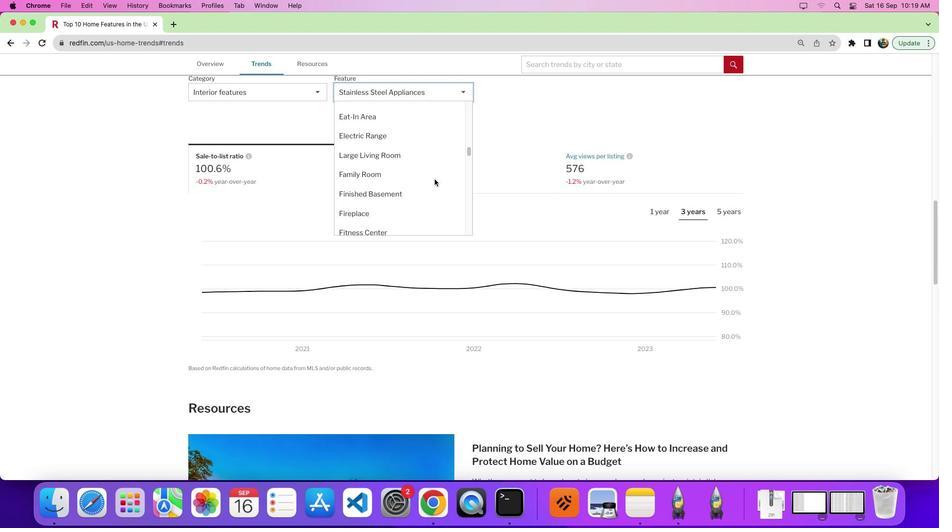 
Action: Mouse scrolled (434, 179) with delta (0, 2)
Screenshot: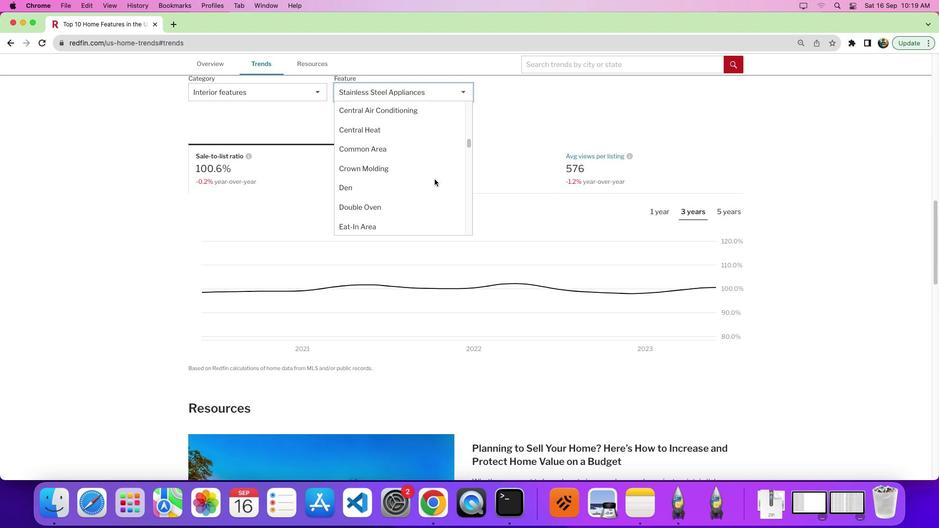 
Action: Mouse scrolled (434, 179) with delta (0, 0)
Screenshot: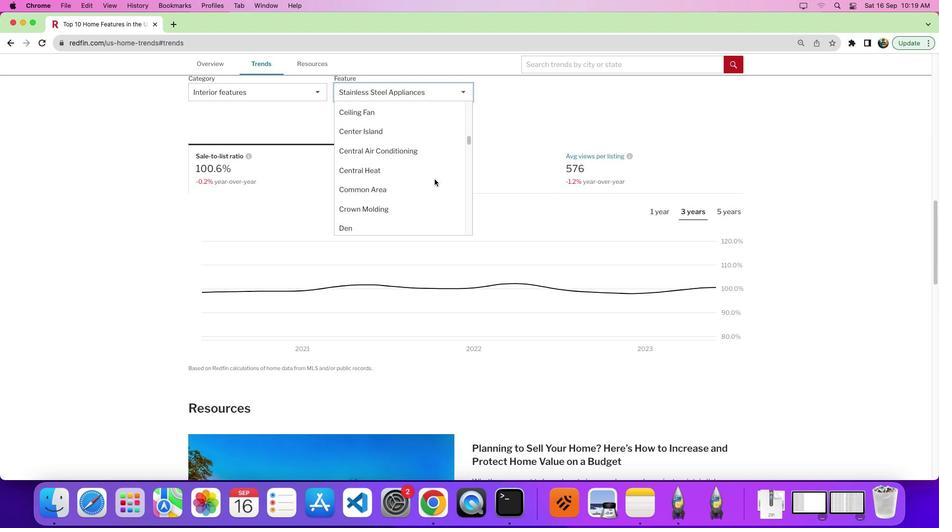 
Action: Mouse scrolled (434, 179) with delta (0, 0)
Screenshot: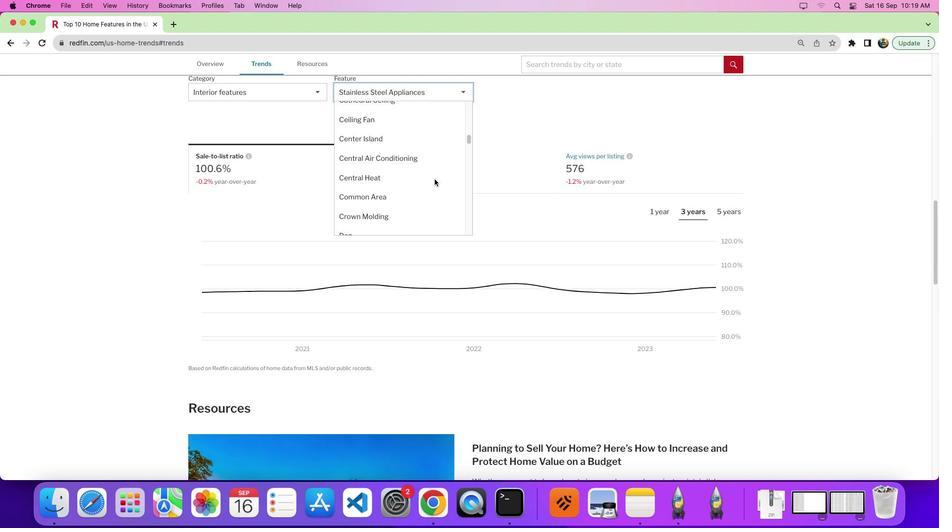 
Action: Mouse moved to (416, 202)
Screenshot: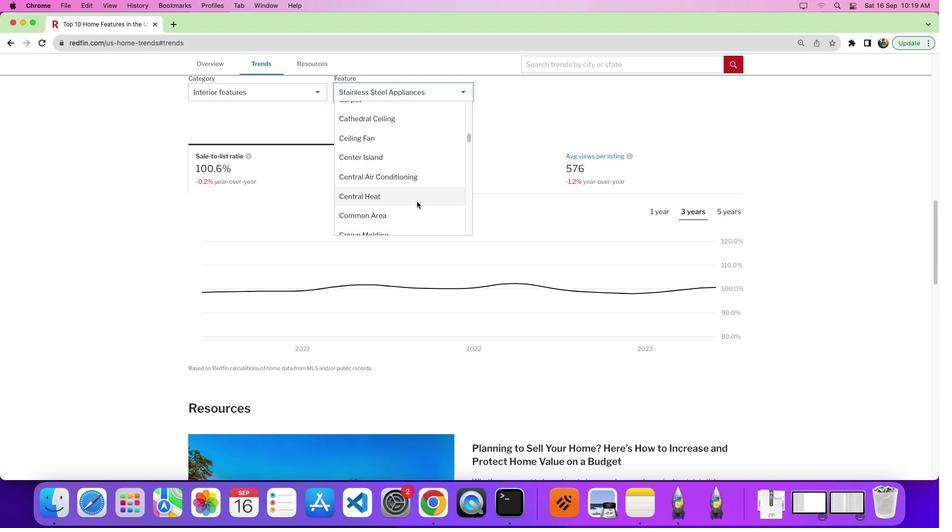 
Action: Mouse scrolled (416, 202) with delta (0, 0)
Screenshot: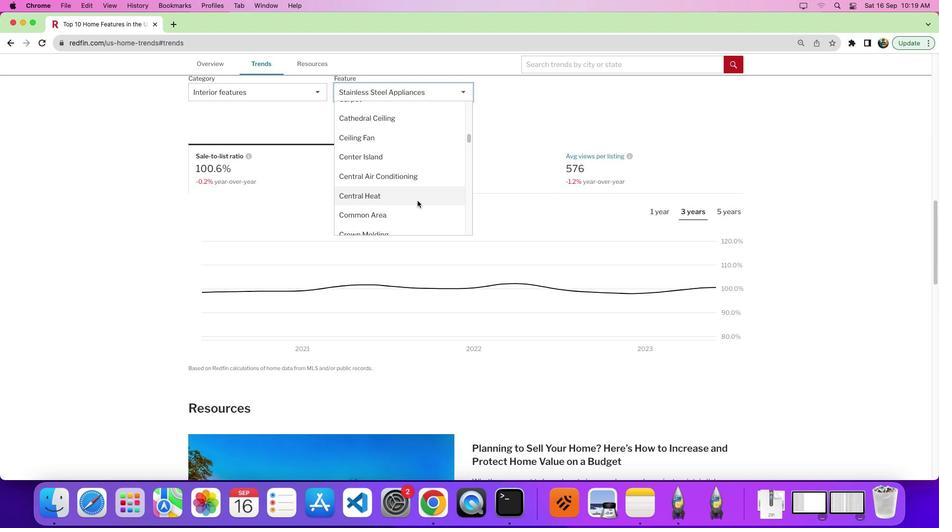 
Action: Mouse moved to (417, 201)
Screenshot: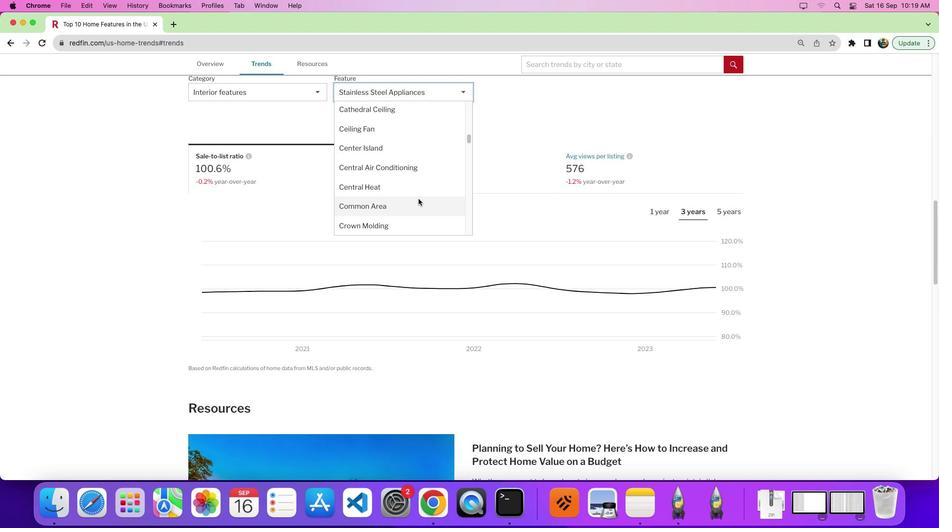 
Action: Mouse scrolled (417, 201) with delta (0, 0)
Screenshot: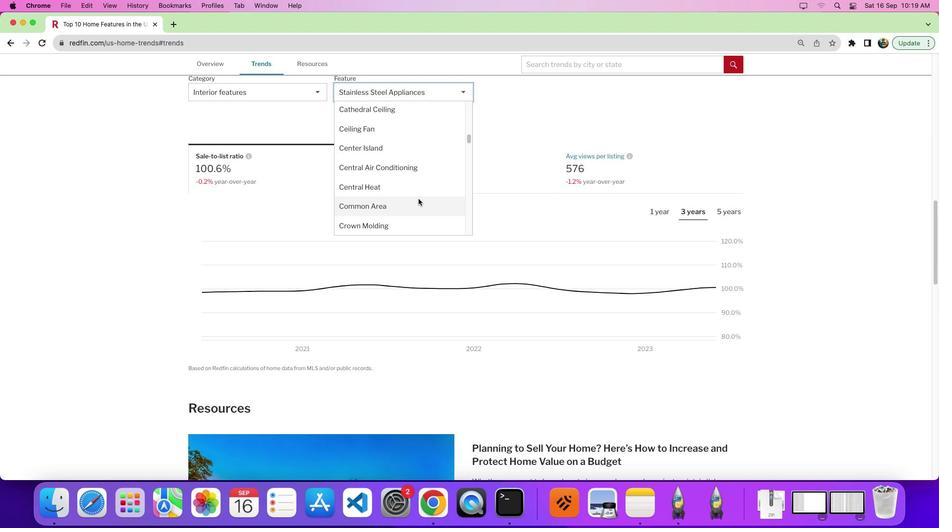 
Action: Mouse moved to (418, 198)
Screenshot: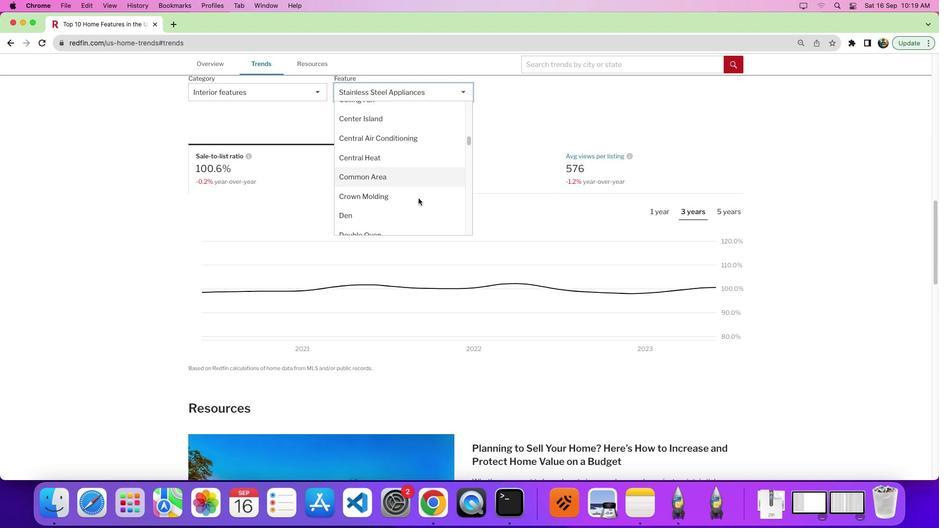 
Action: Mouse scrolled (418, 198) with delta (0, 0)
Screenshot: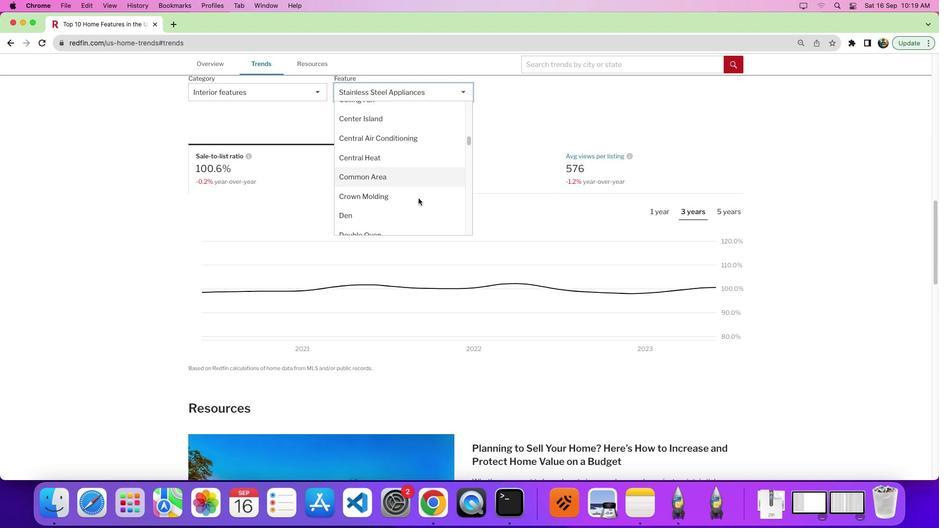 
Action: Mouse moved to (417, 195)
Screenshot: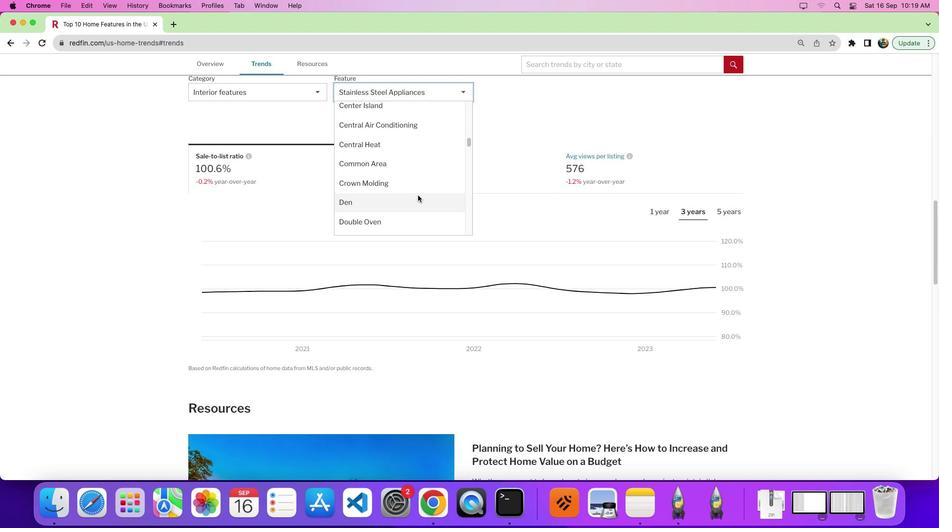 
Action: Mouse scrolled (417, 195) with delta (0, 0)
Screenshot: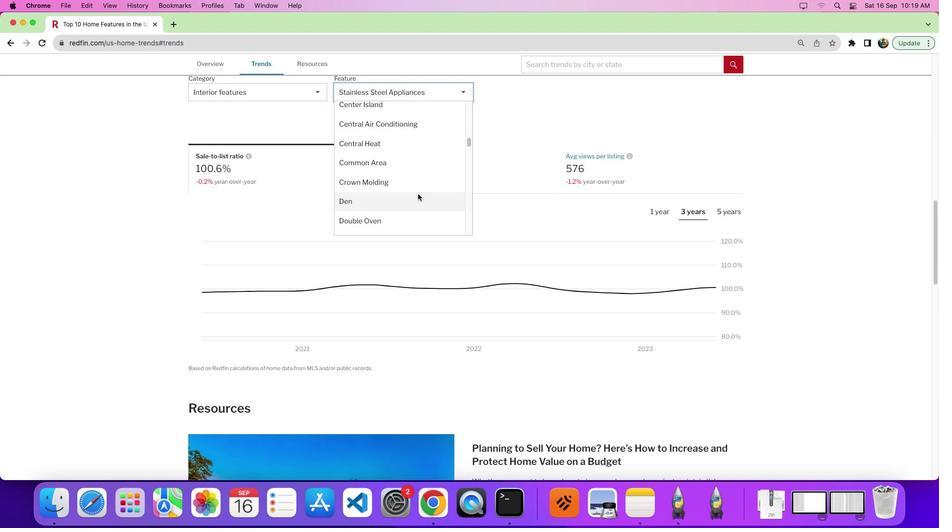 
Action: Mouse moved to (405, 187)
Screenshot: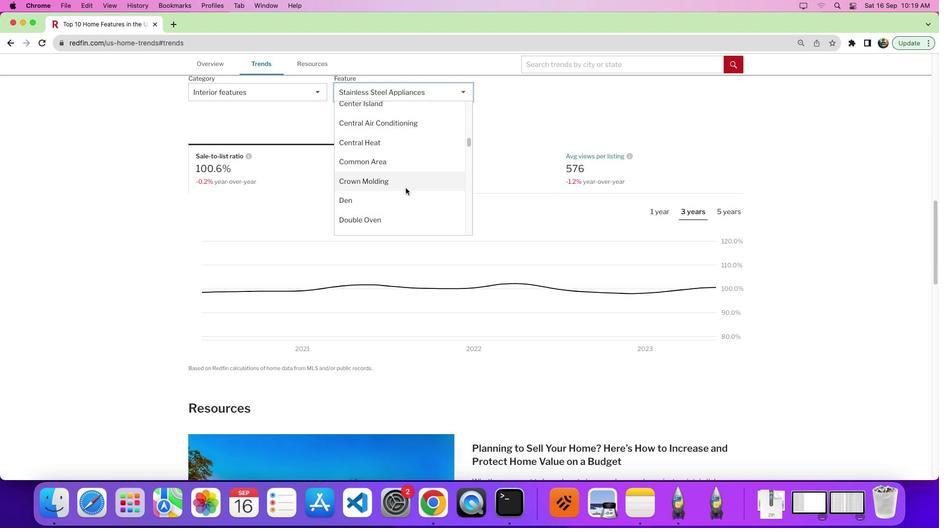 
Action: Mouse pressed left at (405, 187)
Screenshot: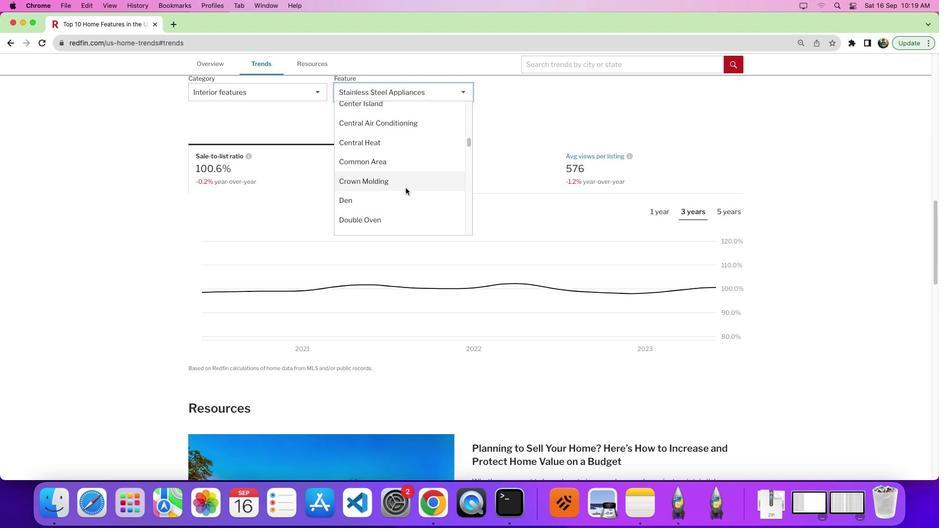 
Action: Mouse pressed left at (405, 187)
Screenshot: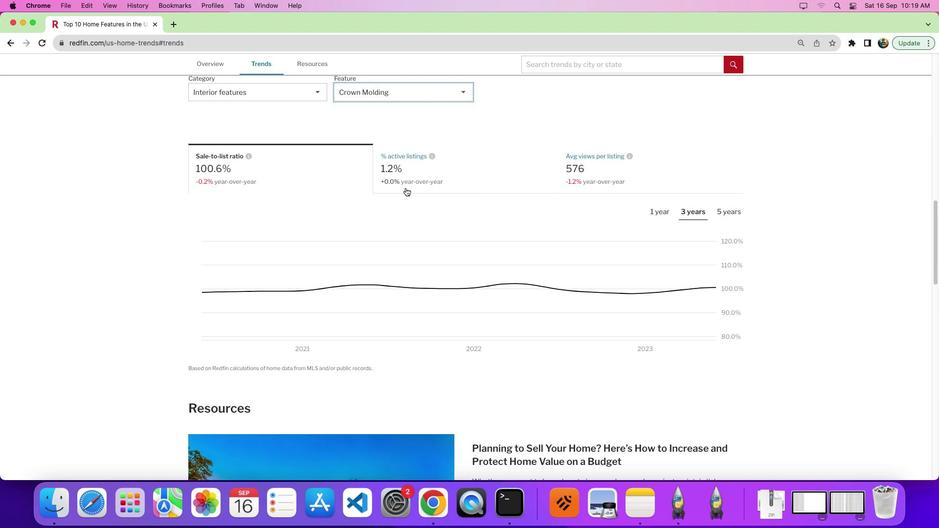 
Action: Mouse moved to (422, 196)
Screenshot: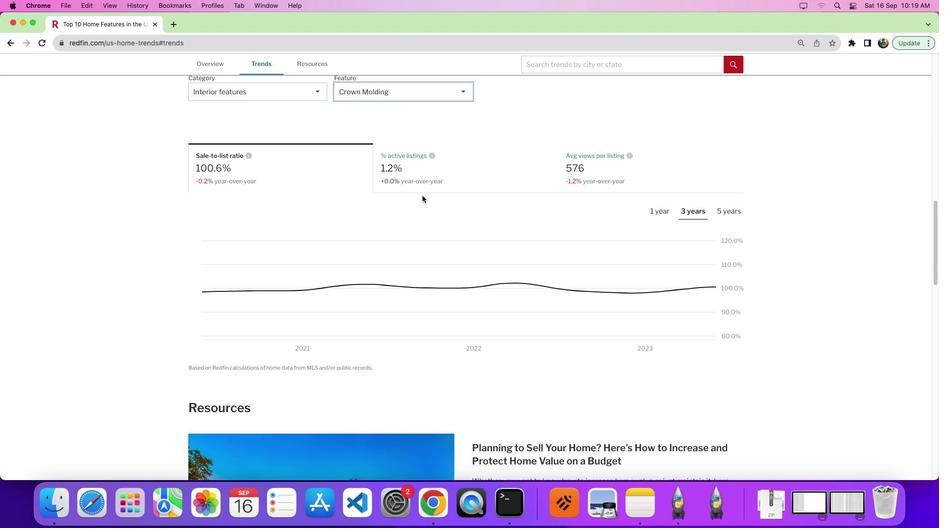 
Action: Mouse scrolled (422, 196) with delta (0, 0)
Screenshot: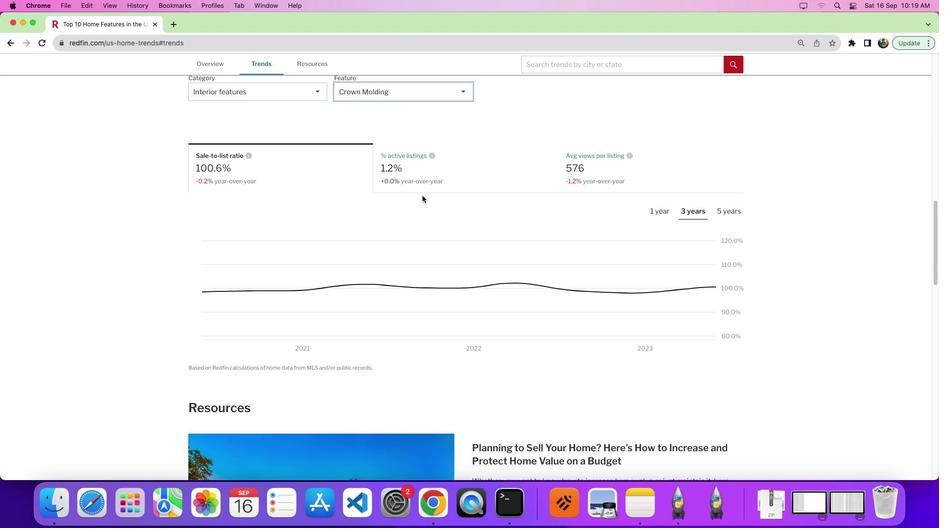 
Action: Mouse scrolled (422, 196) with delta (0, 0)
Screenshot: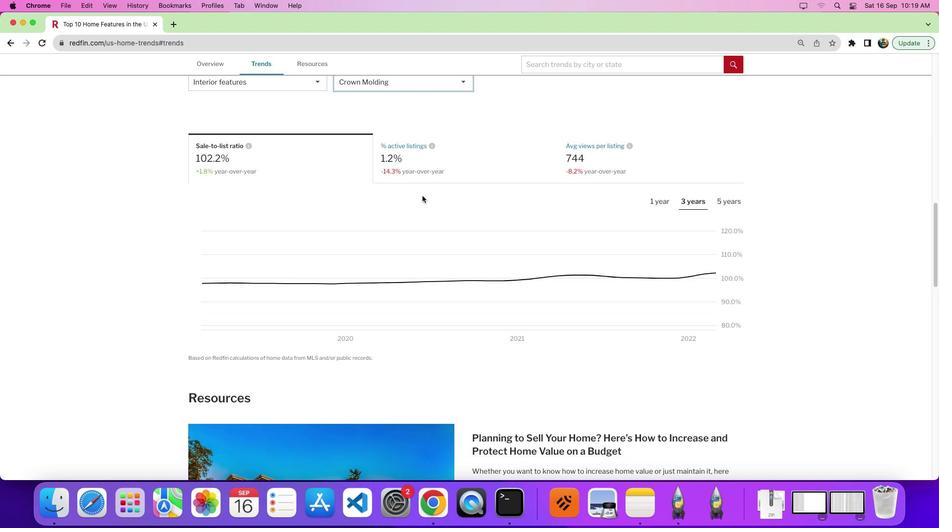 
Action: Mouse moved to (429, 167)
Screenshot: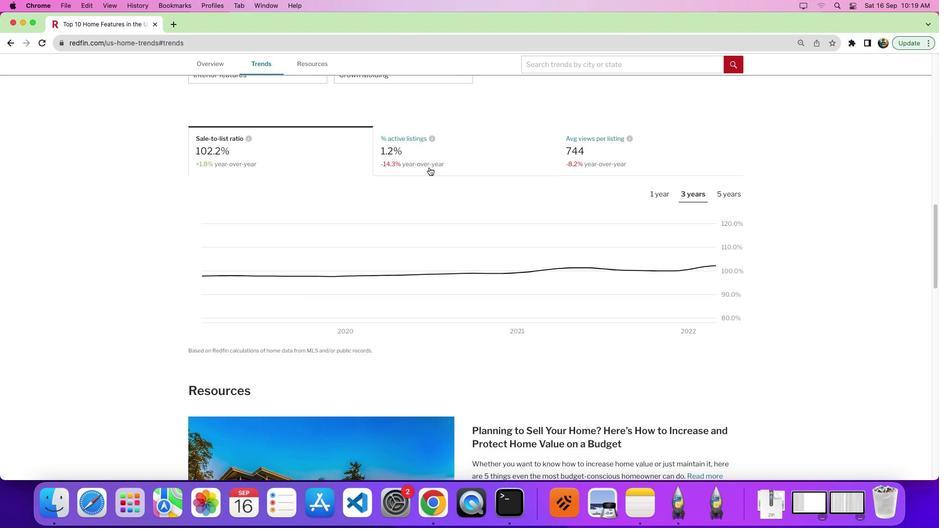 
Action: Mouse pressed left at (429, 167)
Screenshot: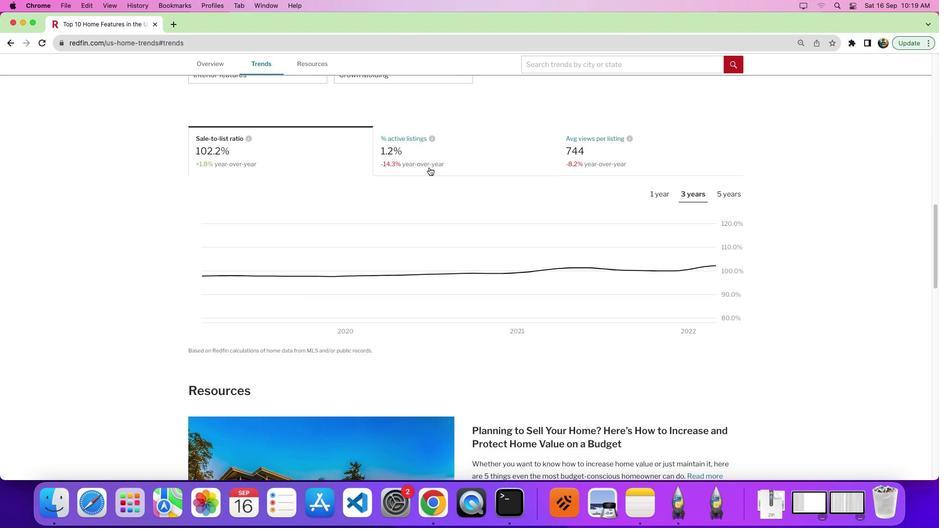 
Action: Mouse moved to (651, 194)
Screenshot: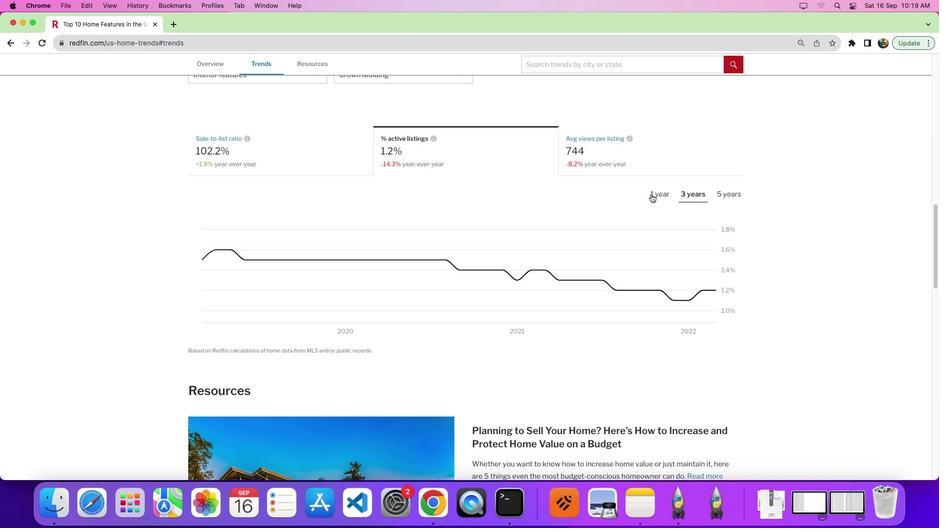 
Action: Mouse pressed left at (651, 194)
Screenshot: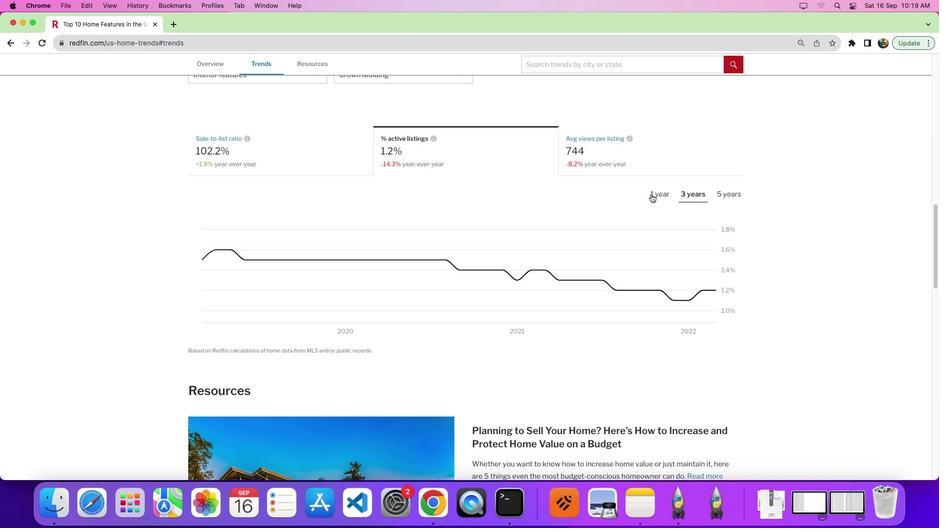 
Action: Mouse moved to (652, 195)
Screenshot: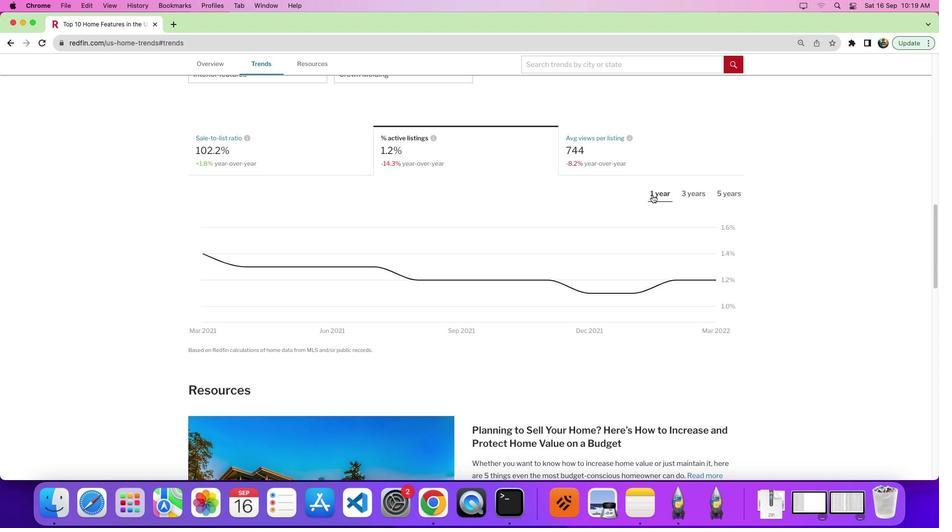 
Action: Mouse scrolled (652, 195) with delta (0, 0)
Screenshot: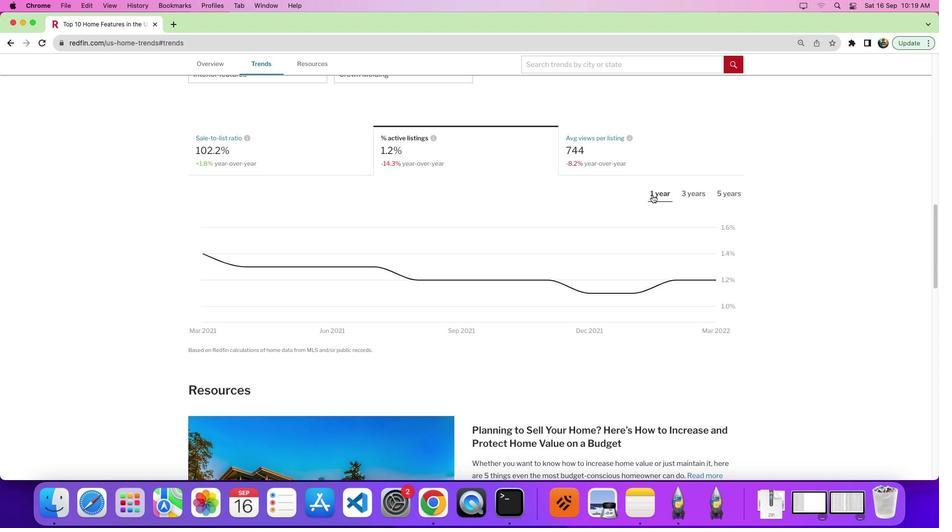 
Action: Mouse moved to (652, 195)
Screenshot: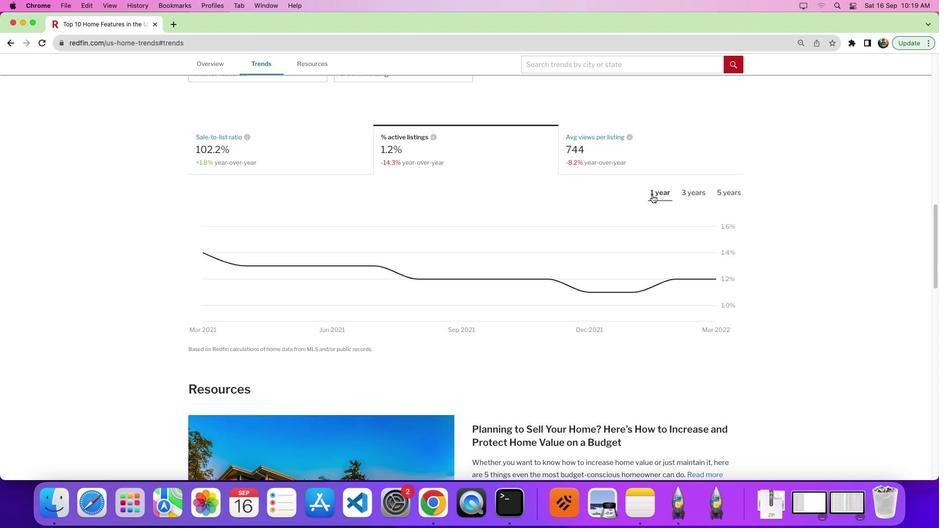
Action: Mouse scrolled (652, 195) with delta (0, 0)
Screenshot: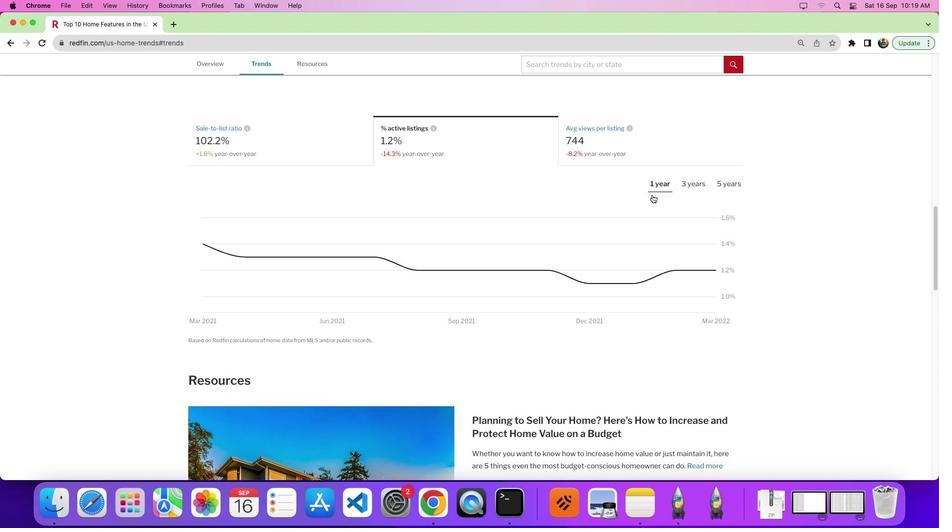 
Action: Mouse moved to (671, 236)
Screenshot: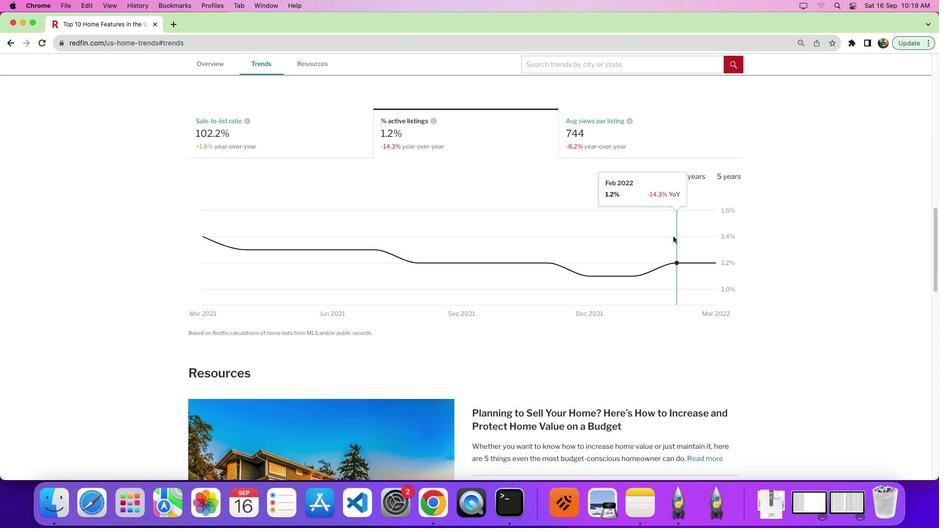 
